 Task: Use a VST tremolo effect on a clean guitar track for rhythmic pulsation.
Action: Mouse moved to (80, 9)
Screenshot: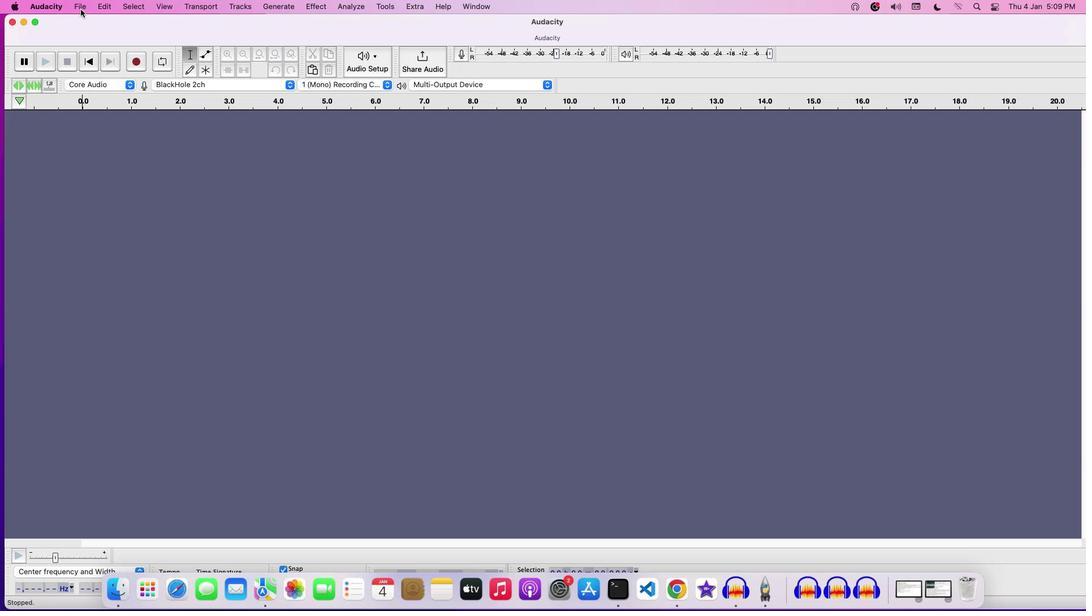 
Action: Mouse pressed left at (80, 9)
Screenshot: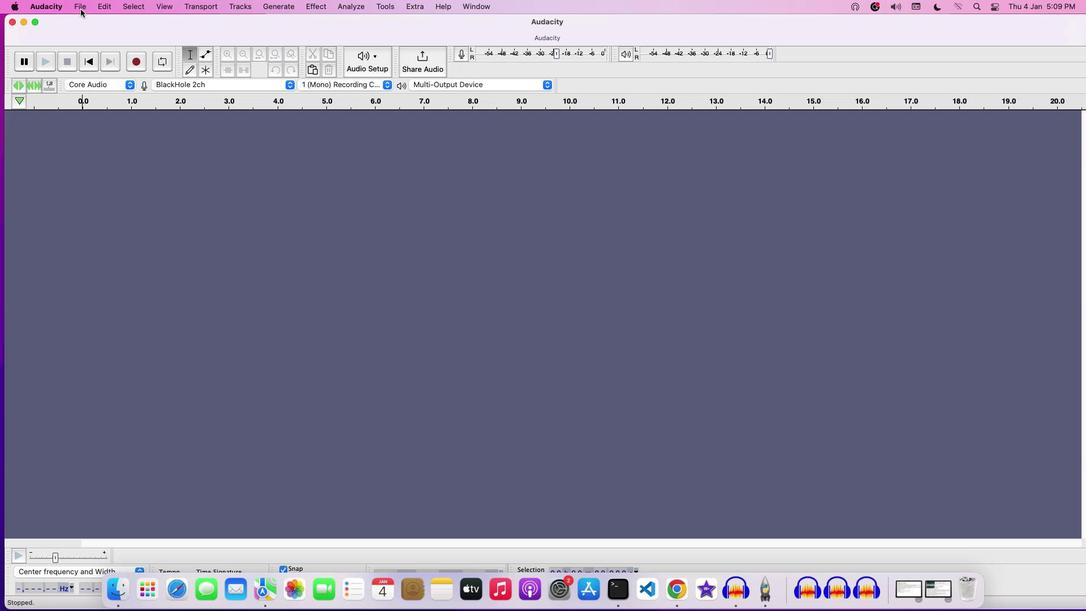
Action: Mouse moved to (97, 37)
Screenshot: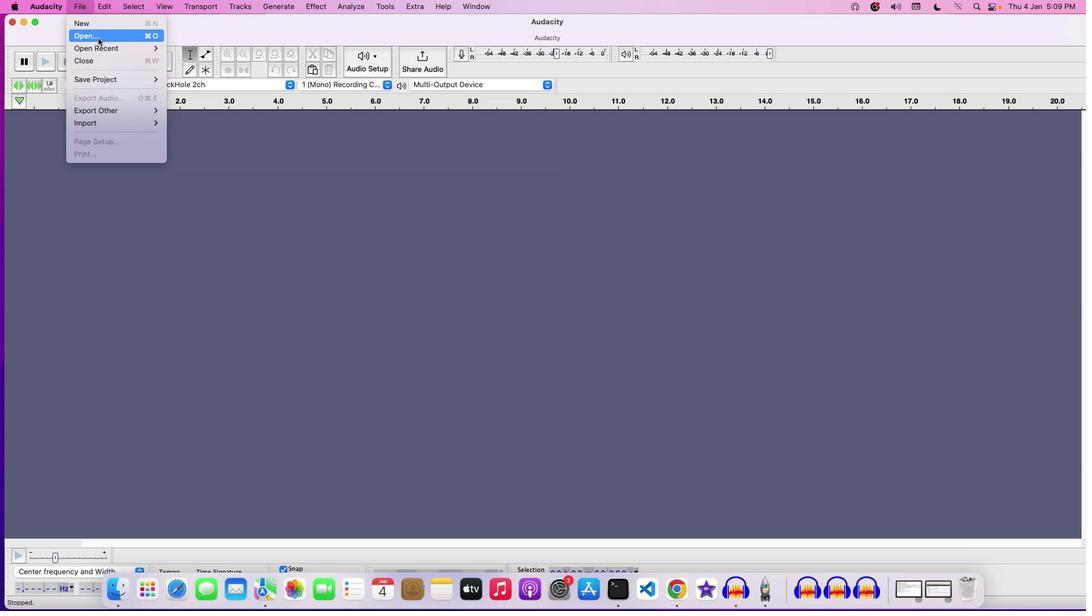 
Action: Mouse pressed left at (97, 37)
Screenshot: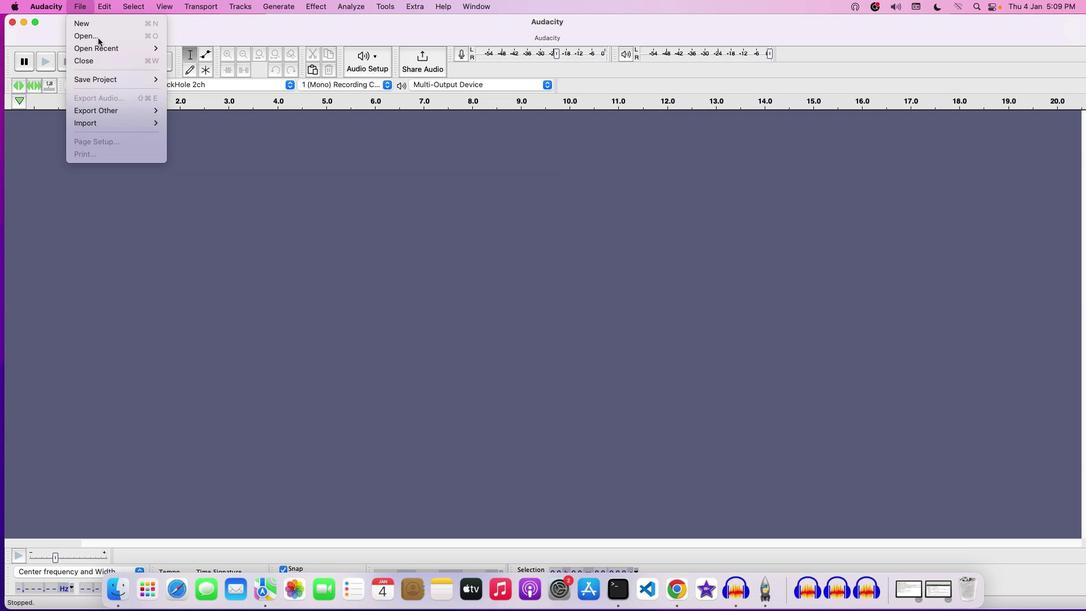 
Action: Mouse moved to (345, 148)
Screenshot: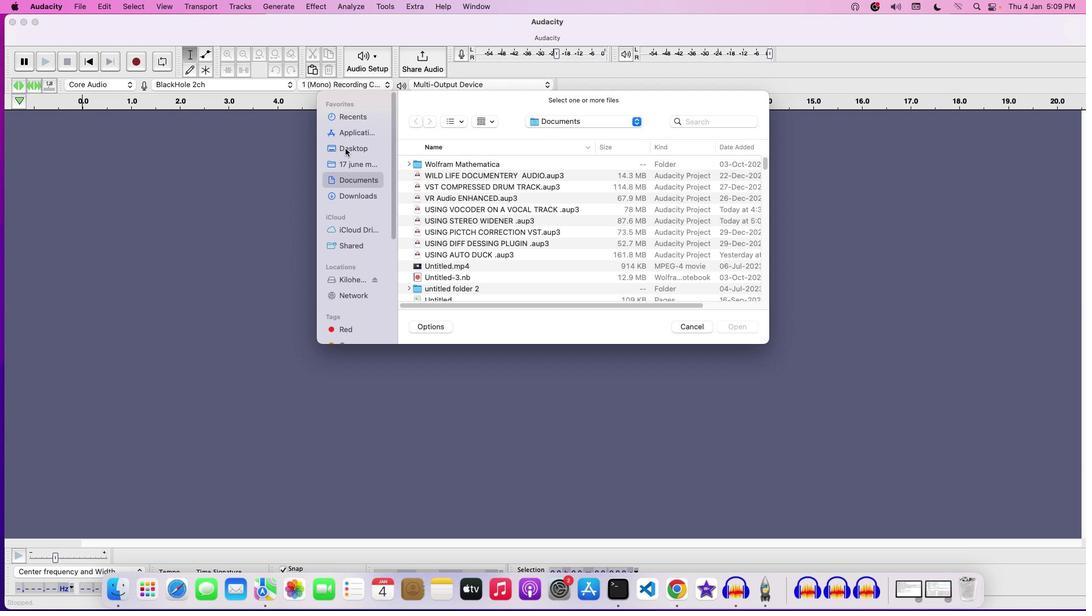 
Action: Mouse pressed left at (345, 148)
Screenshot: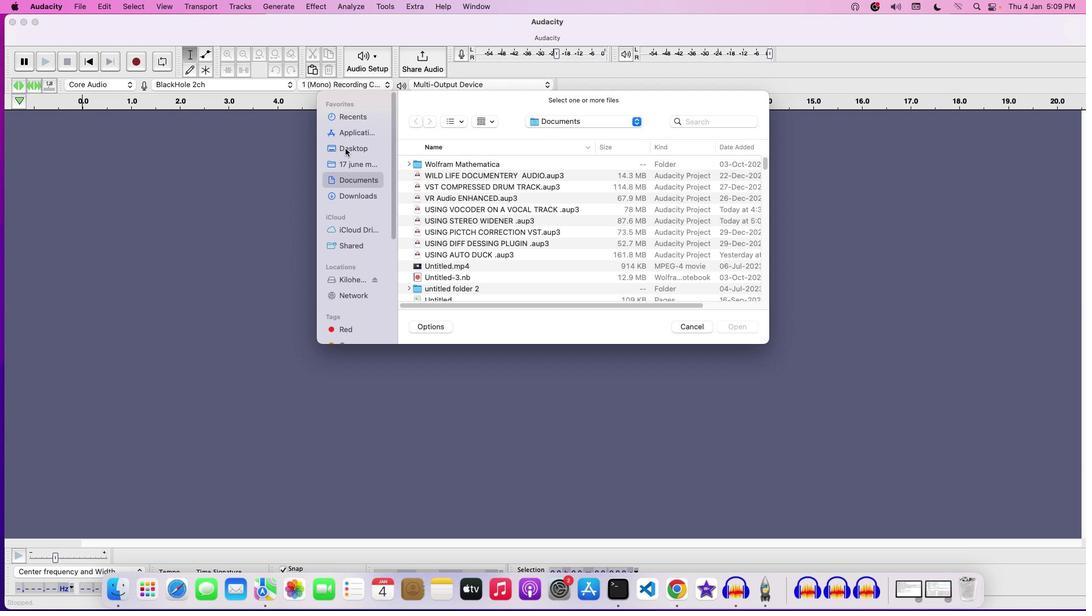 
Action: Mouse moved to (441, 211)
Screenshot: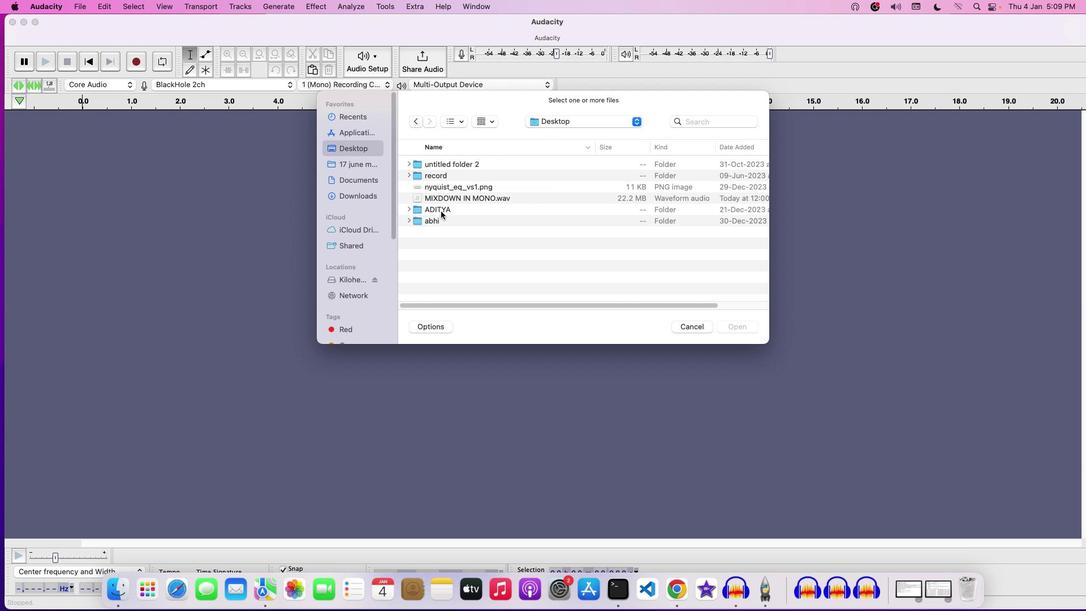 
Action: Mouse pressed left at (441, 211)
Screenshot: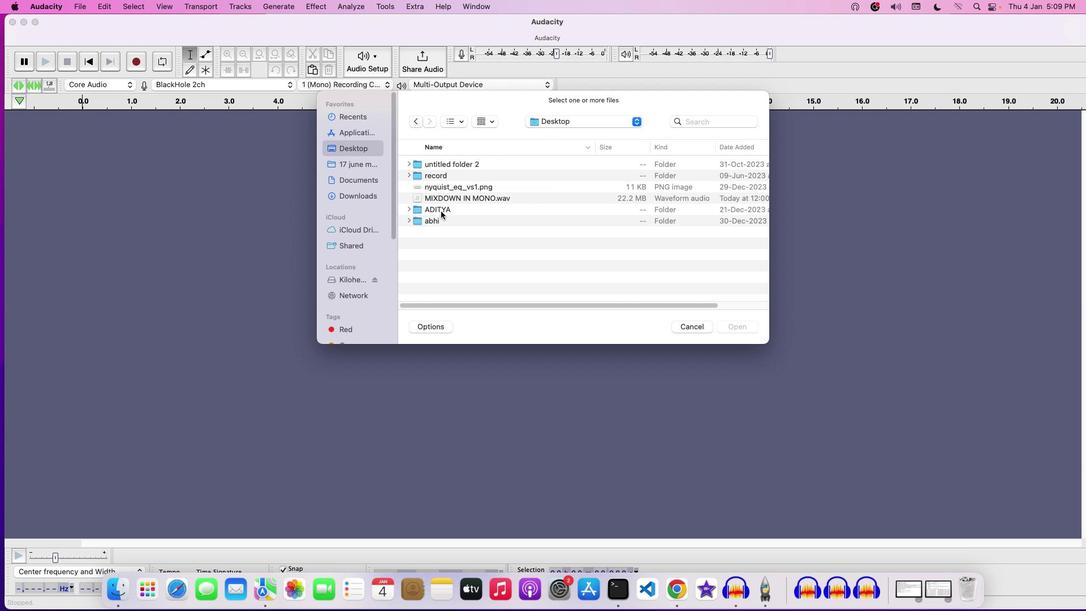 
Action: Mouse pressed left at (441, 211)
Screenshot: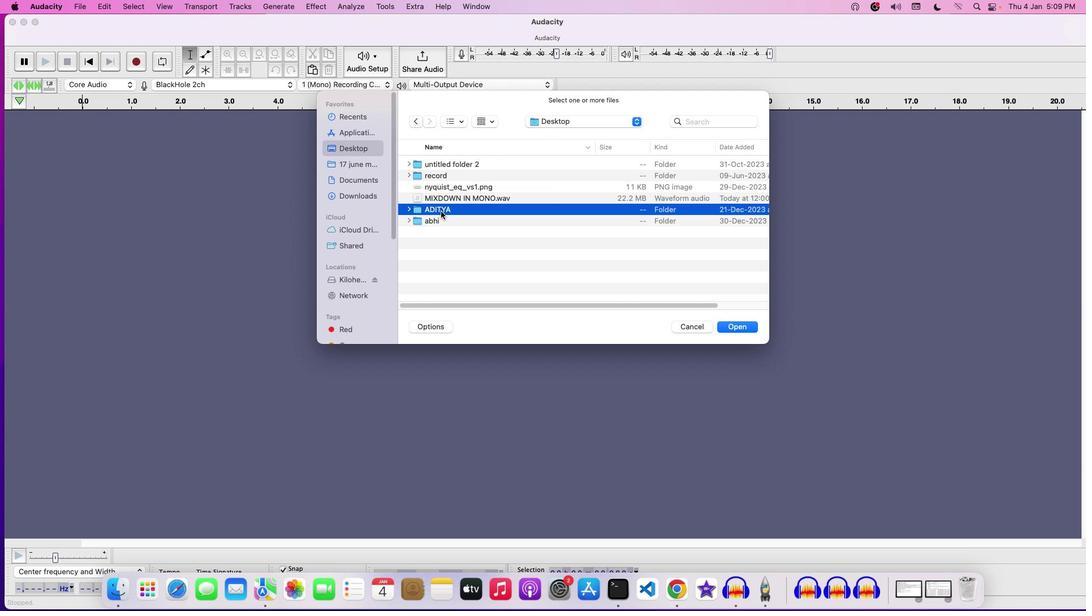 
Action: Mouse moved to (483, 224)
Screenshot: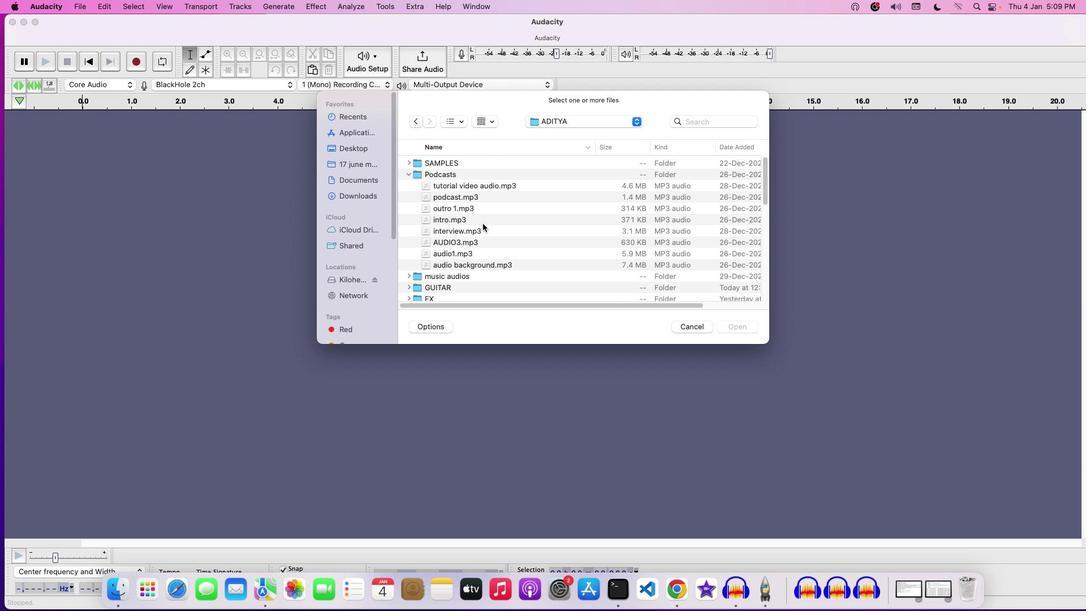 
Action: Mouse scrolled (483, 224) with delta (0, 0)
Screenshot: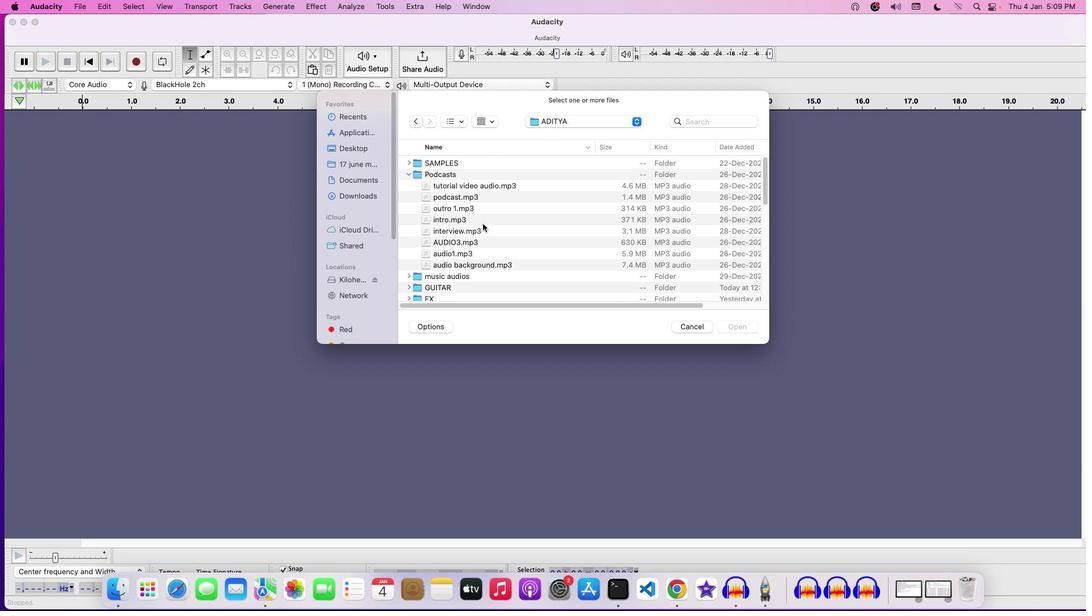 
Action: Mouse scrolled (483, 224) with delta (0, 0)
Screenshot: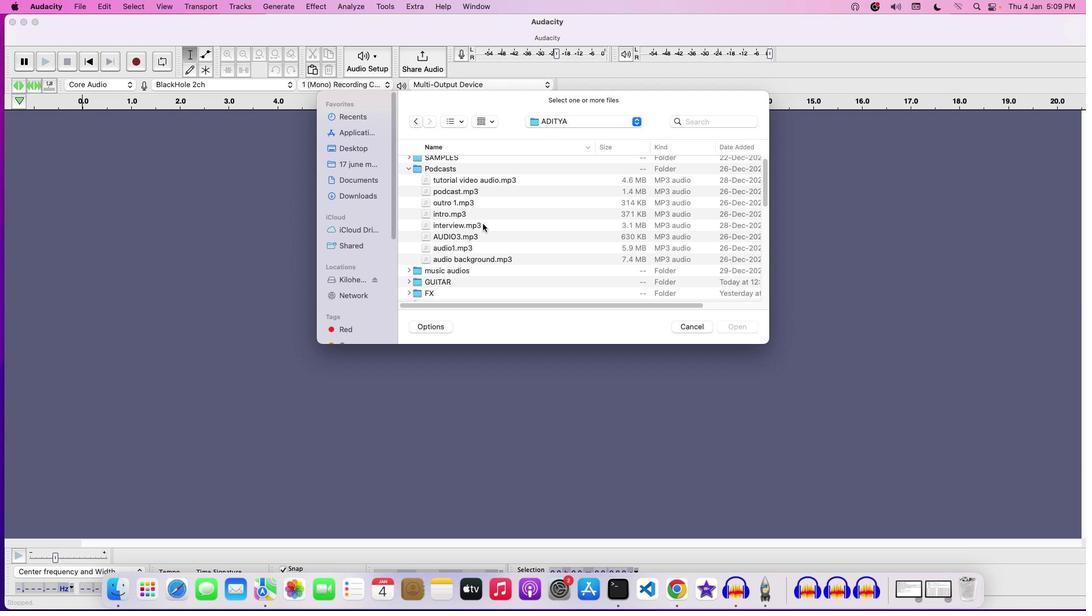 
Action: Mouse scrolled (483, 224) with delta (0, 0)
Screenshot: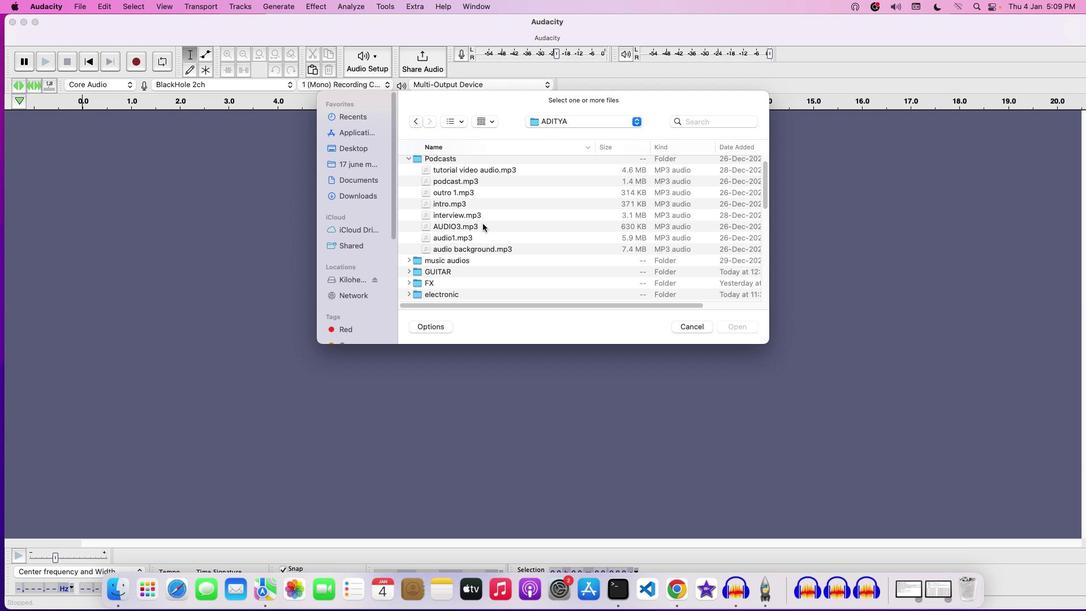 
Action: Mouse scrolled (483, 224) with delta (0, 0)
Screenshot: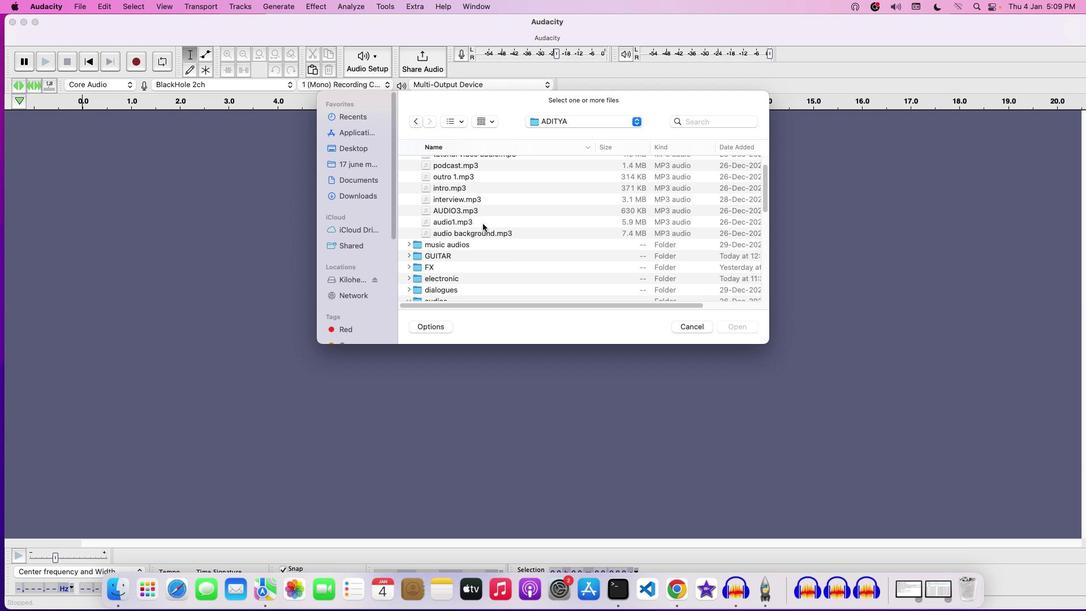 
Action: Mouse scrolled (483, 224) with delta (0, 0)
Screenshot: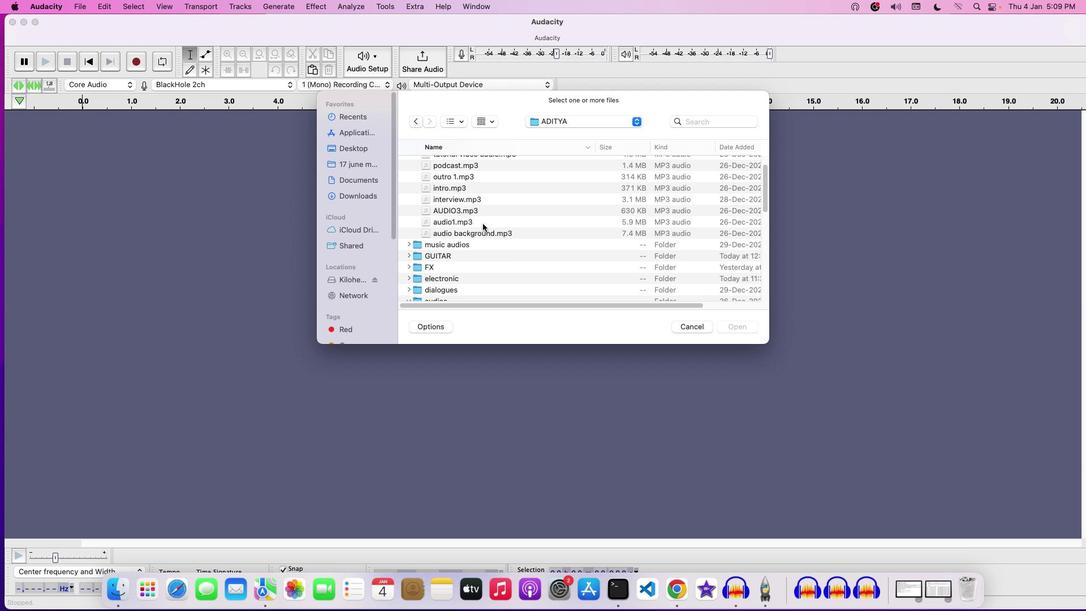 
Action: Mouse moved to (452, 257)
Screenshot: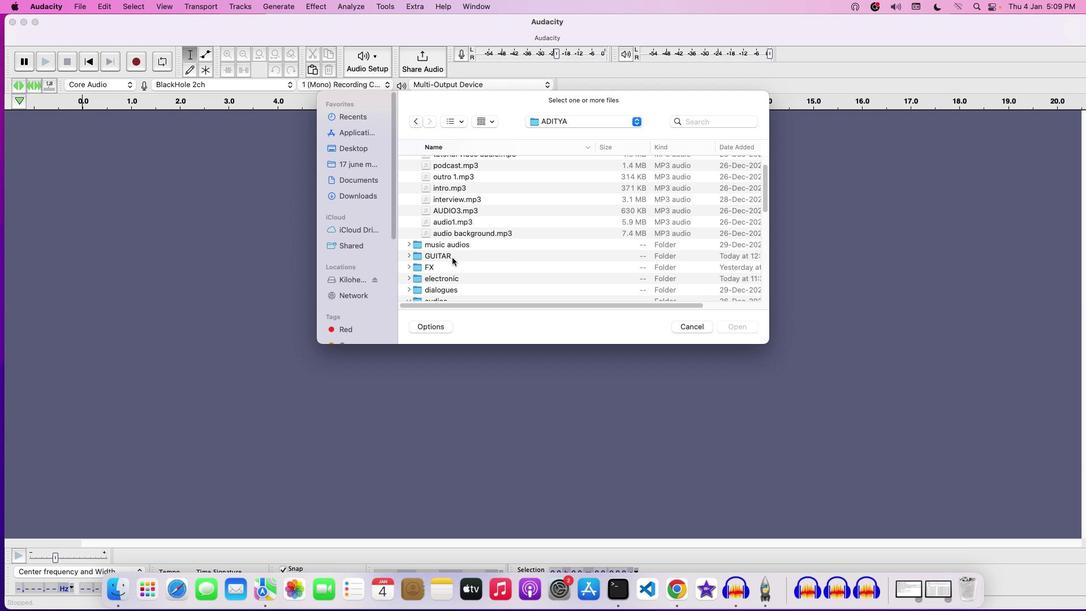 
Action: Mouse pressed left at (452, 257)
Screenshot: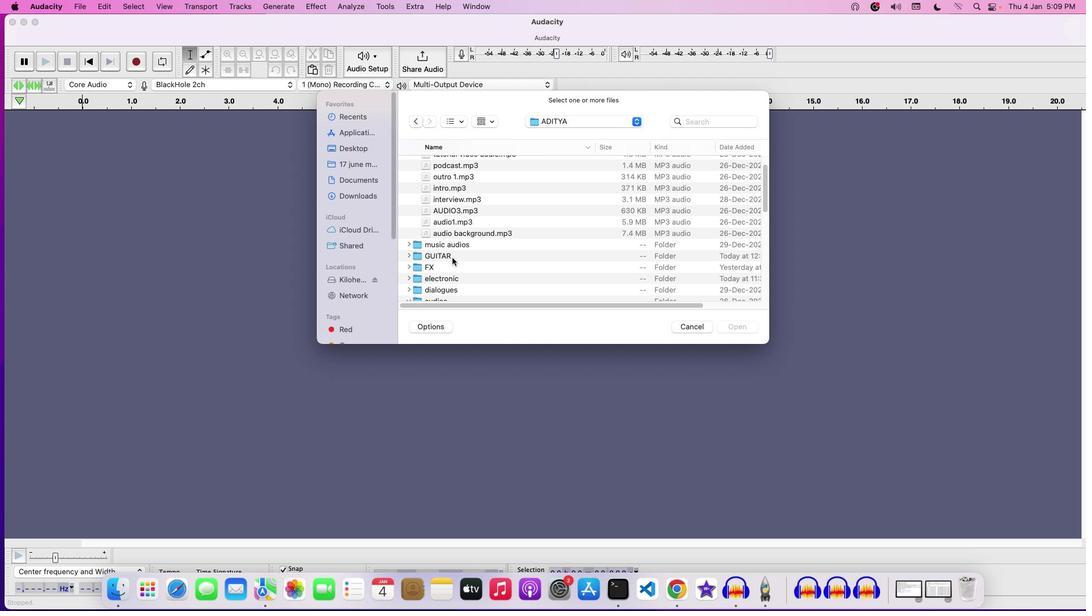 
Action: Mouse pressed left at (452, 257)
Screenshot: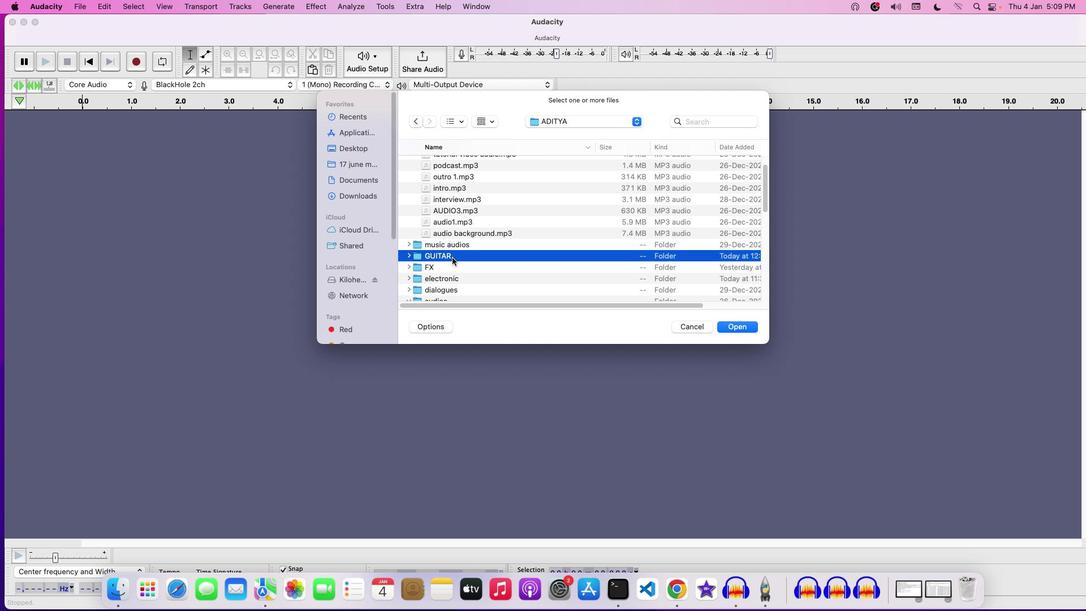 
Action: Mouse moved to (444, 187)
Screenshot: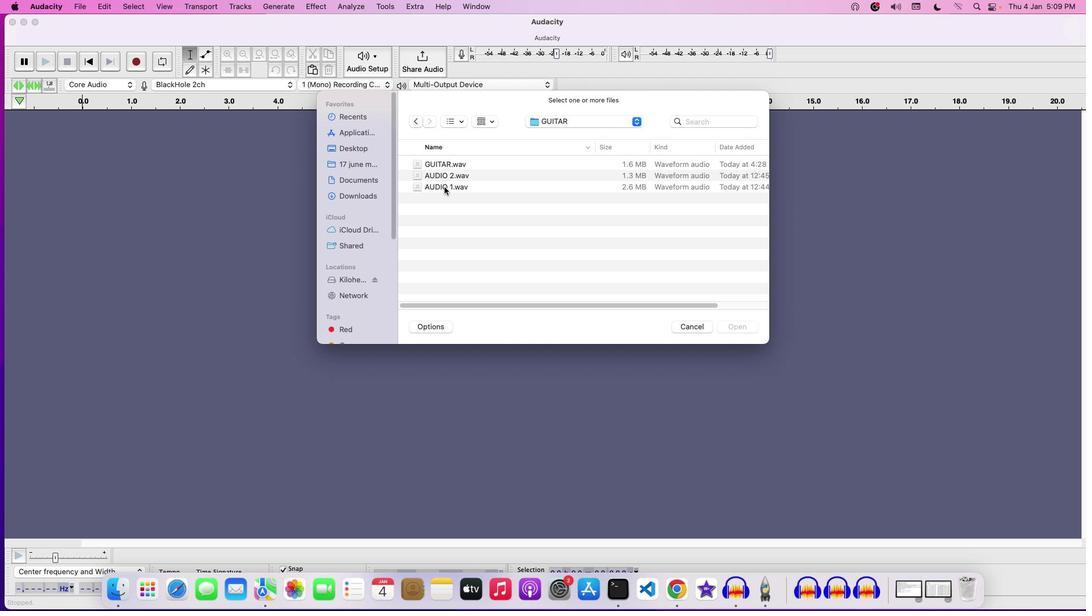 
Action: Mouse pressed left at (444, 187)
Screenshot: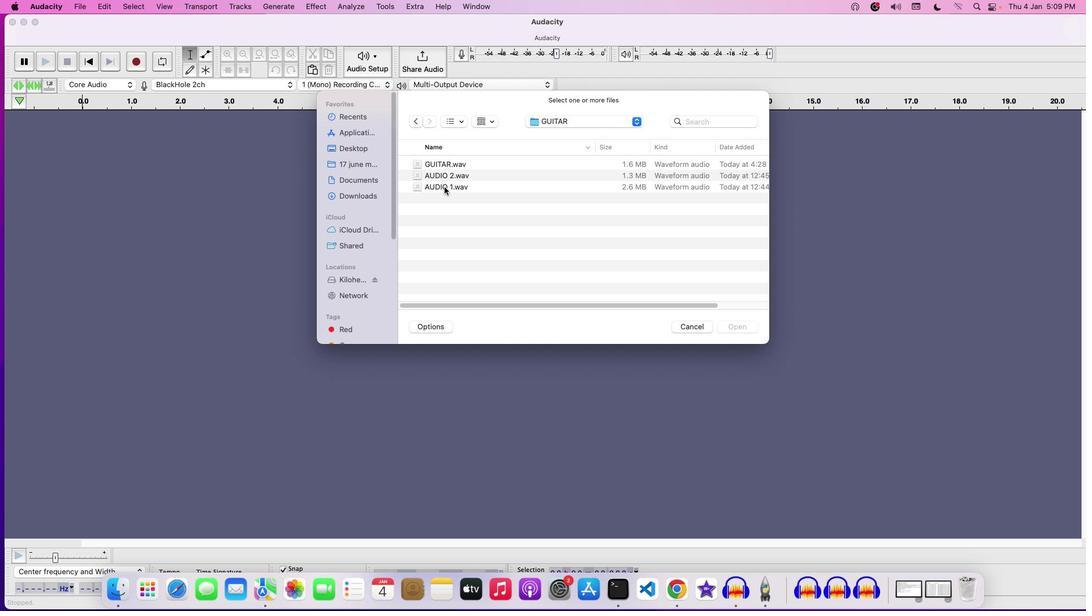 
Action: Mouse moved to (458, 187)
Screenshot: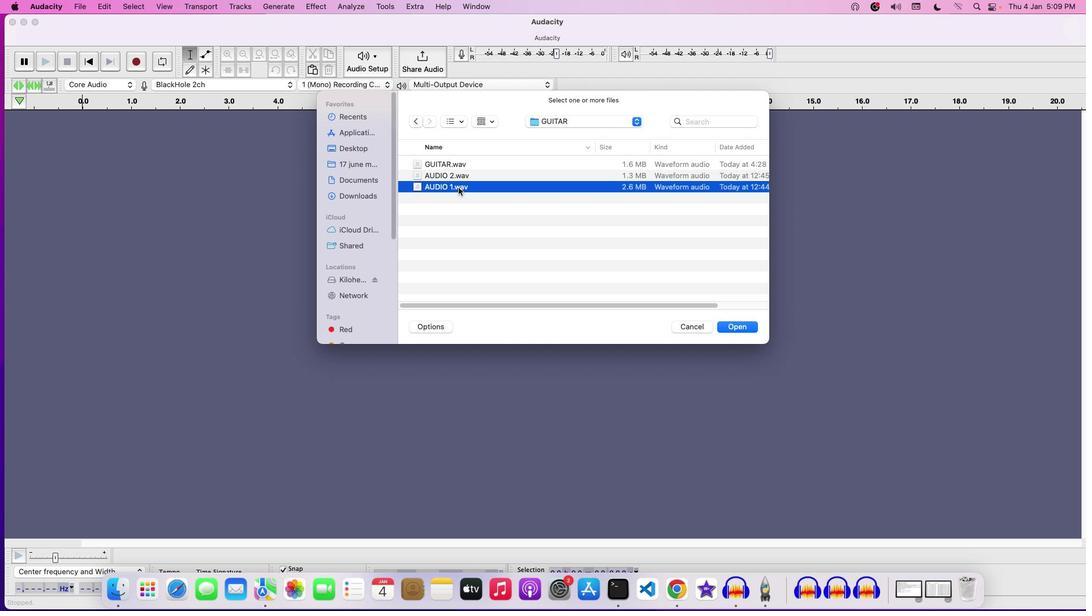 
Action: Mouse pressed left at (458, 187)
Screenshot: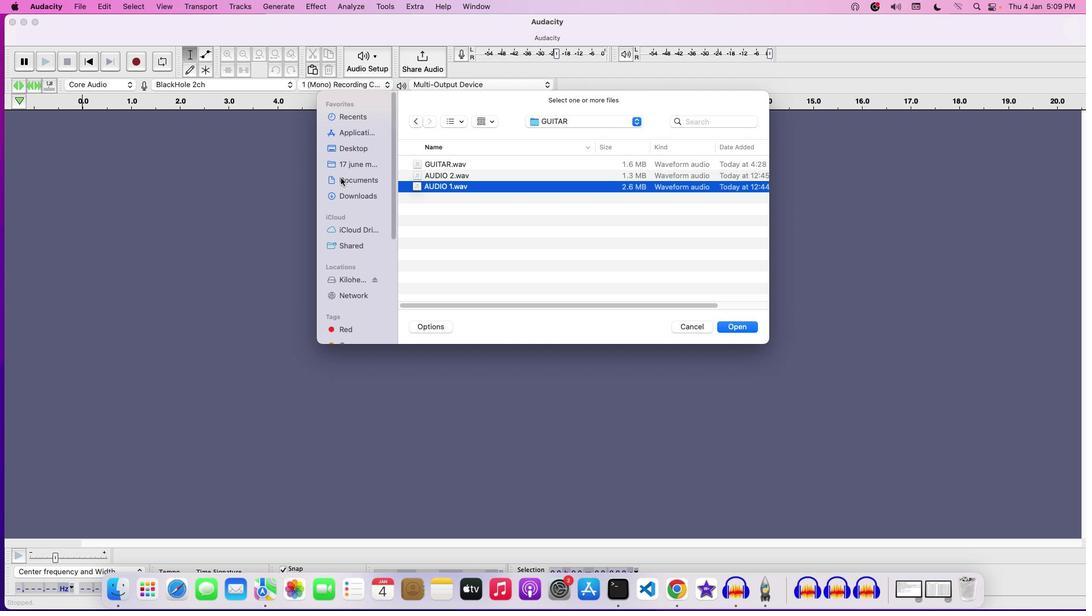 
Action: Mouse moved to (699, 325)
Screenshot: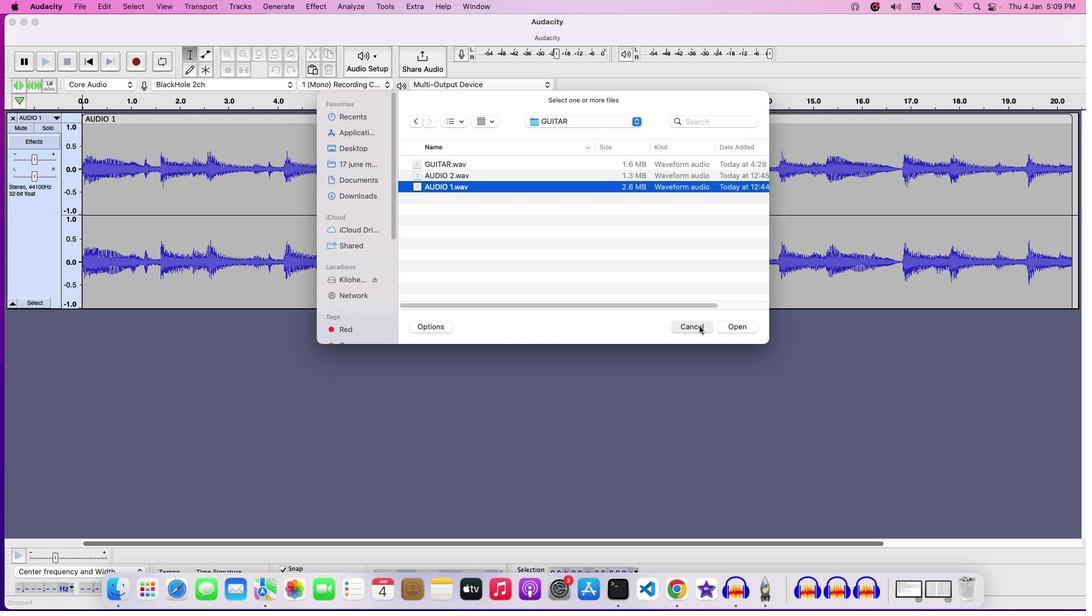 
Action: Mouse pressed left at (699, 325)
Screenshot: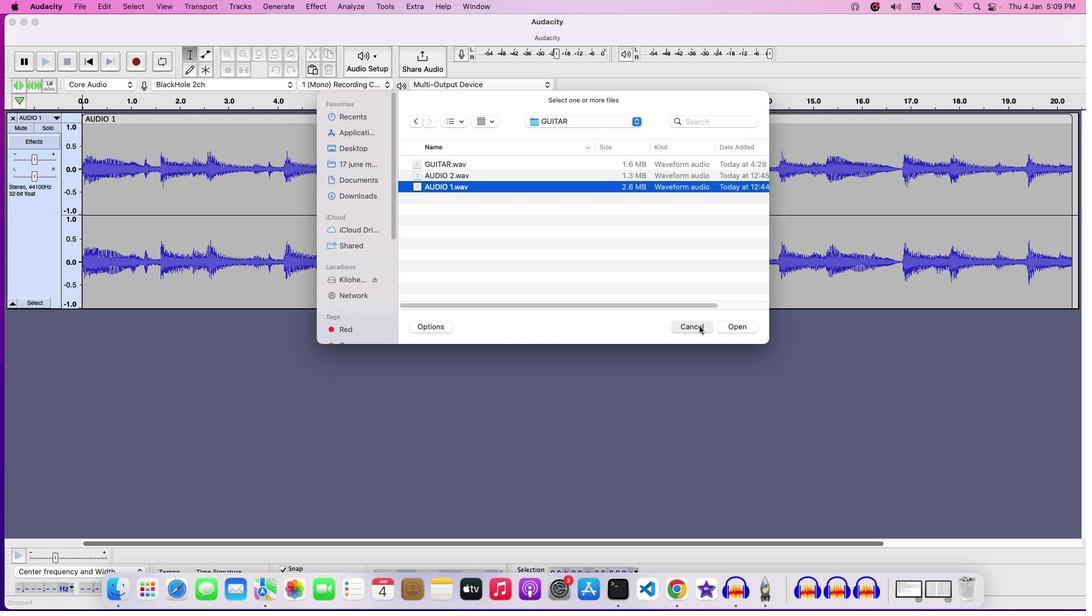 
Action: Mouse moved to (559, 250)
Screenshot: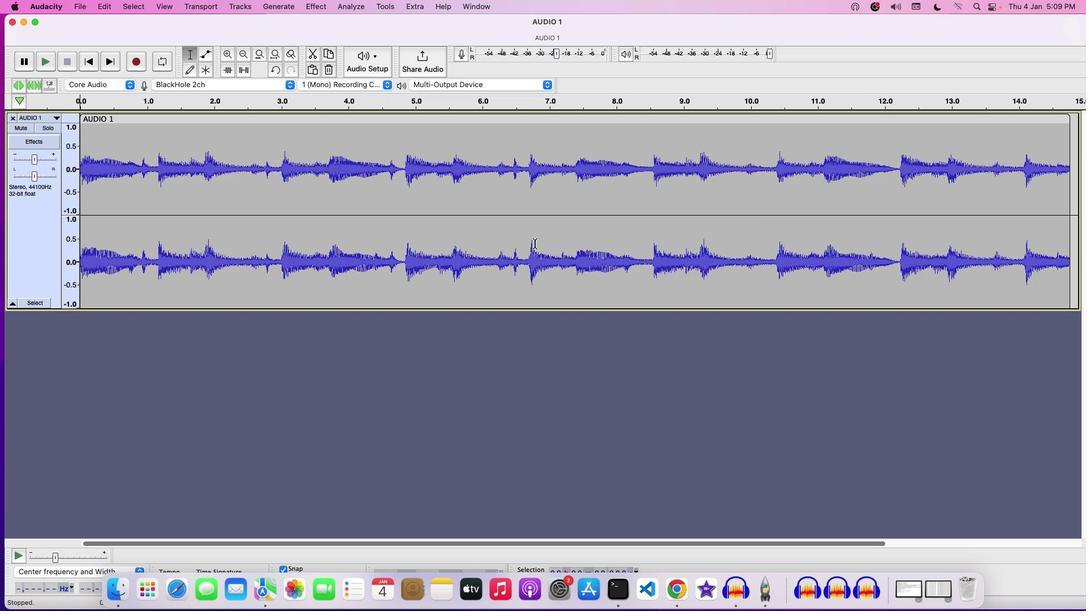 
Action: Key pressed Key.space
Screenshot: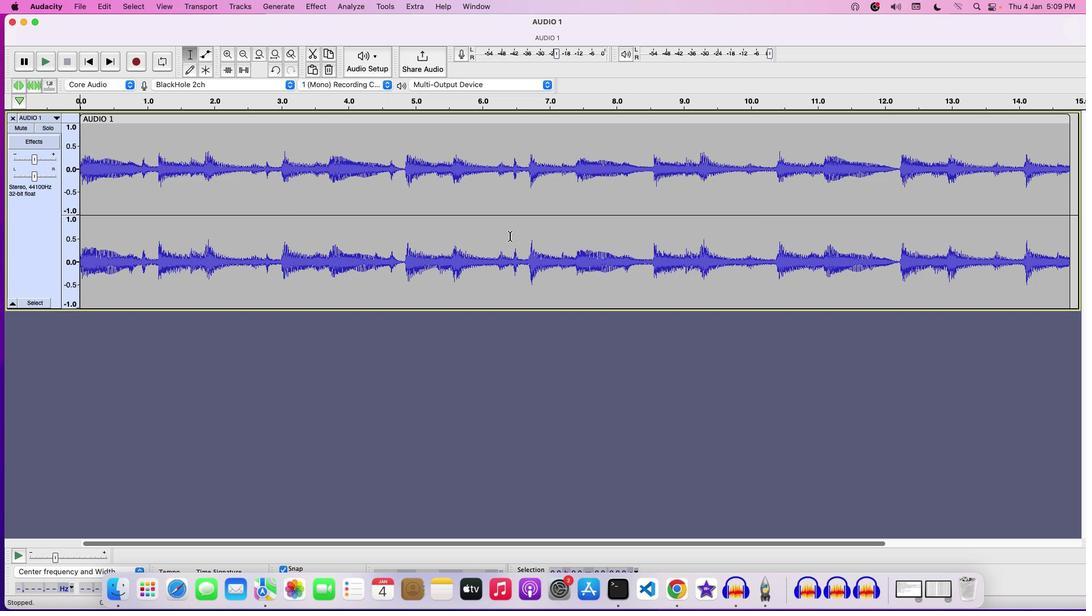 
Action: Mouse moved to (39, 161)
Screenshot: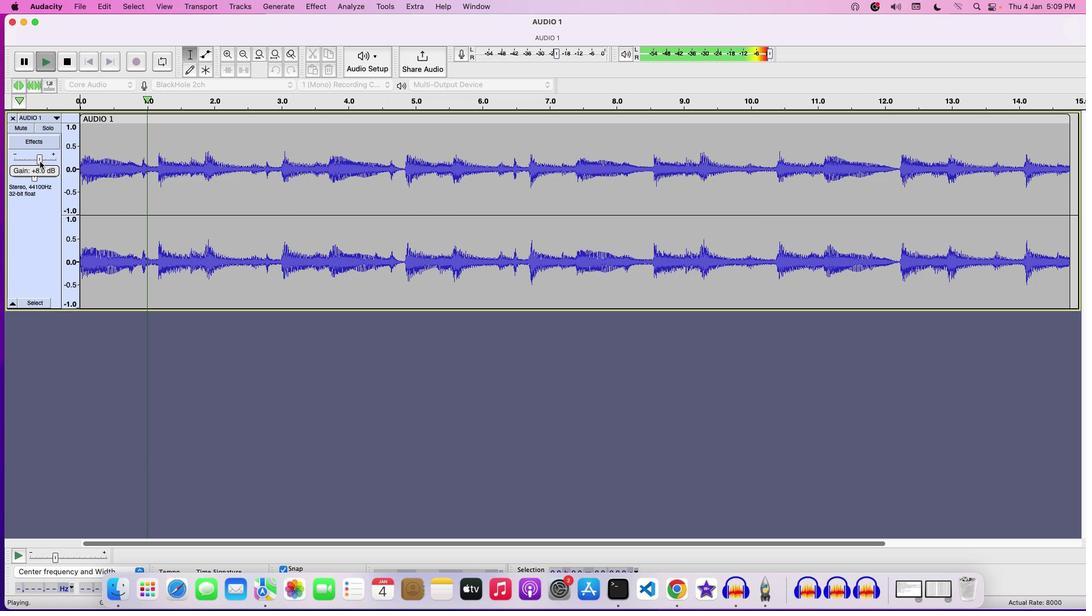
Action: Mouse pressed left at (39, 161)
Screenshot: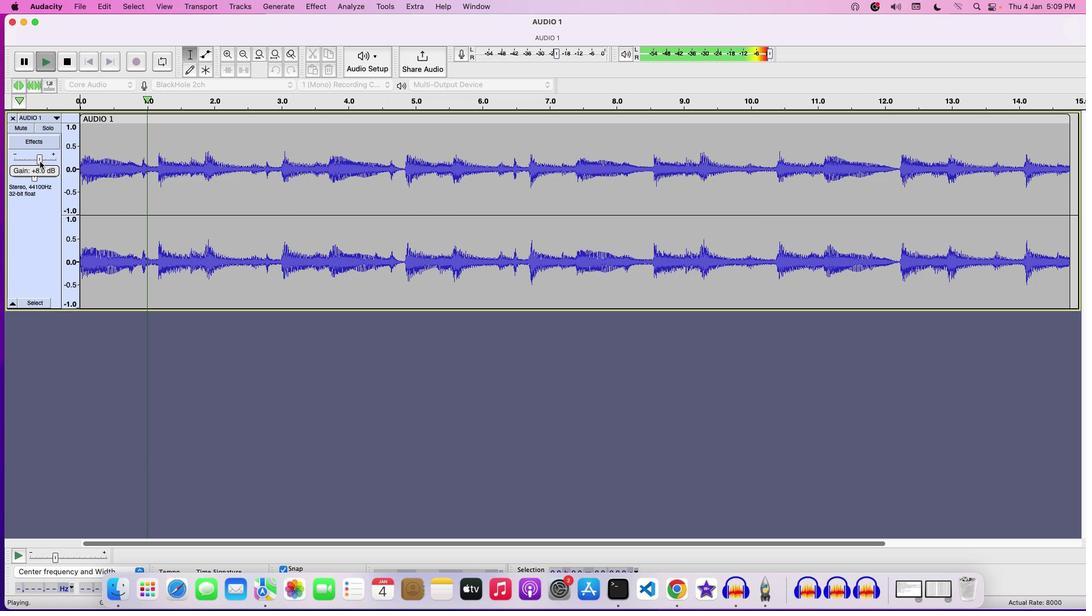 
Action: Mouse moved to (48, 160)
Screenshot: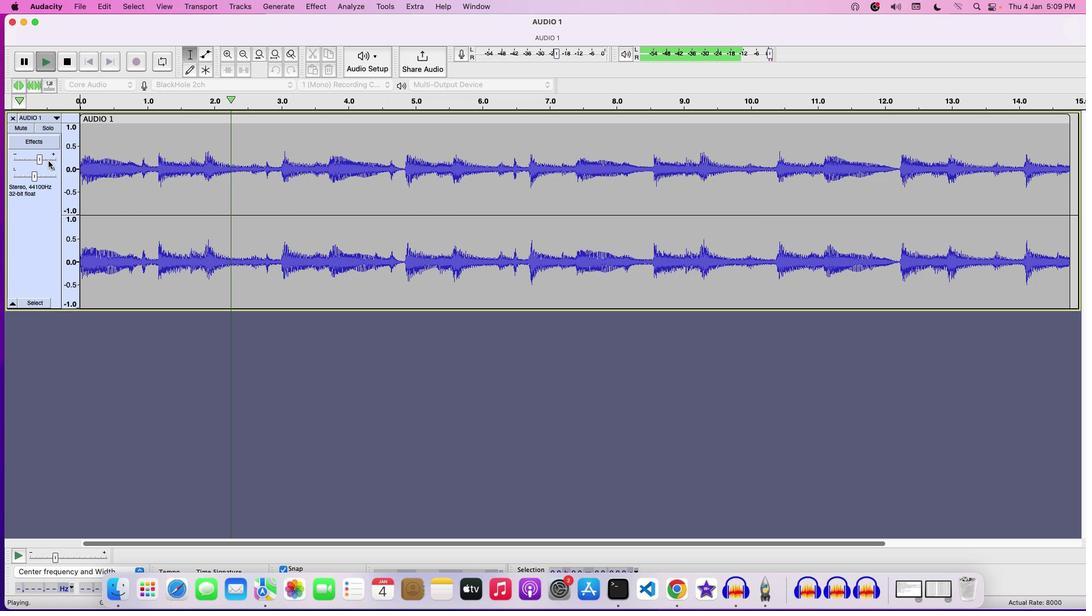 
Action: Mouse pressed left at (48, 160)
Screenshot: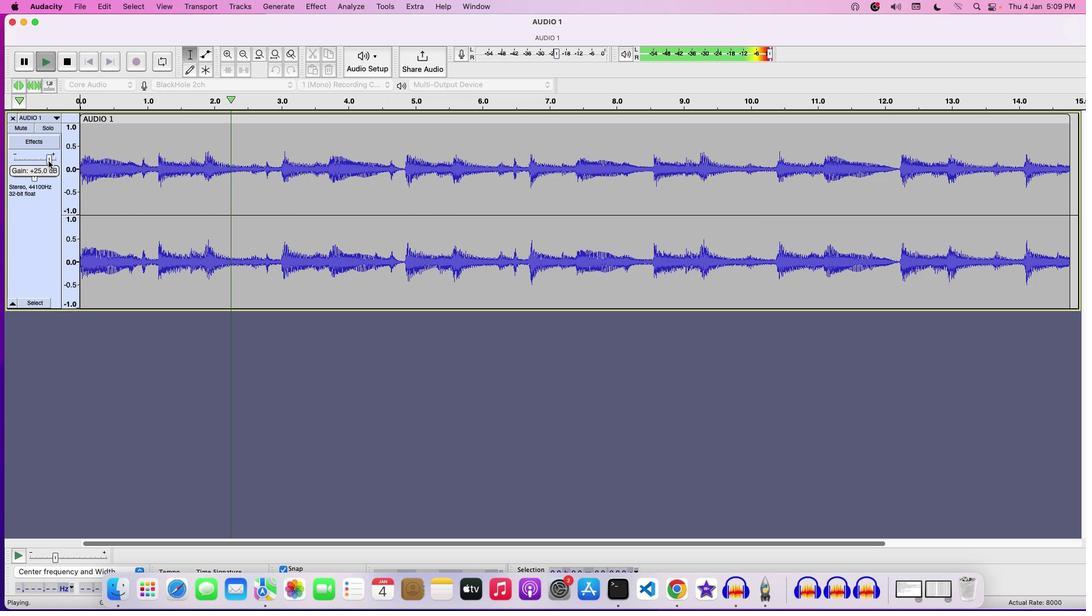 
Action: Mouse moved to (48, 160)
Screenshot: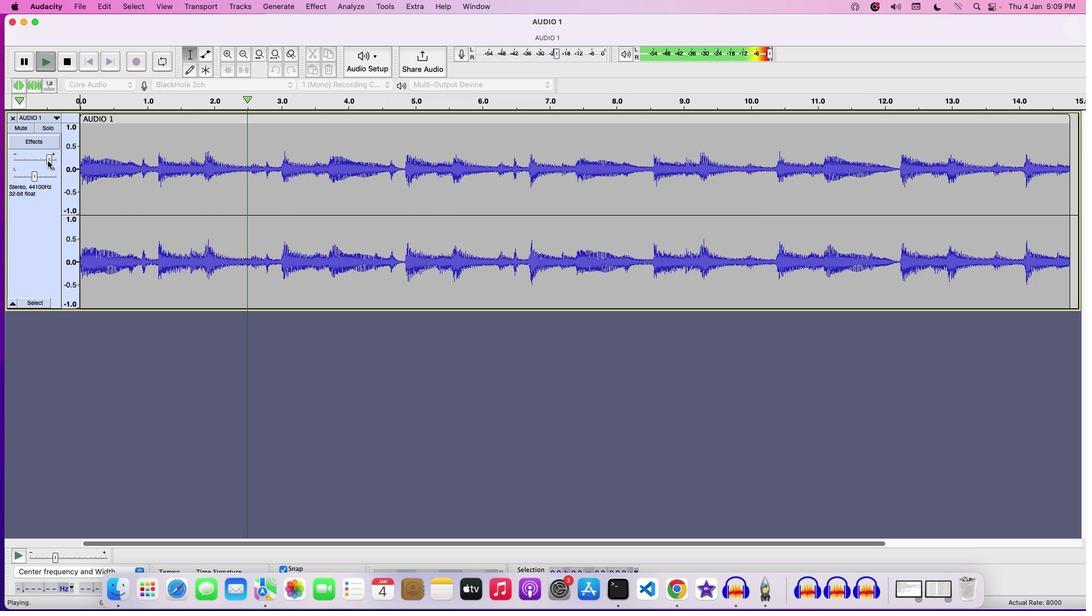 
Action: Mouse pressed left at (48, 160)
Screenshot: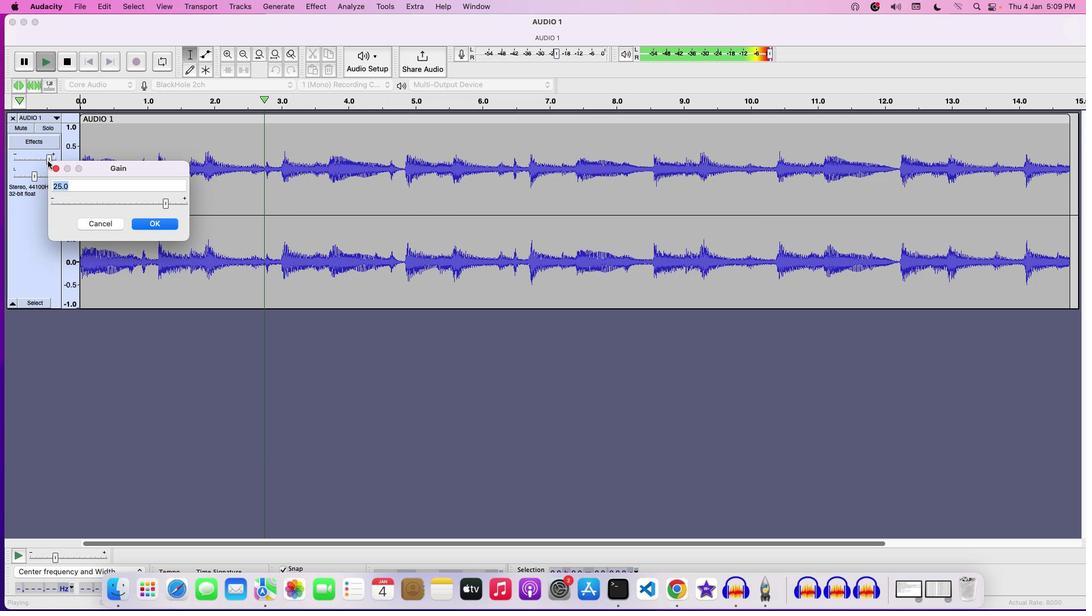 
Action: Mouse moved to (108, 220)
Screenshot: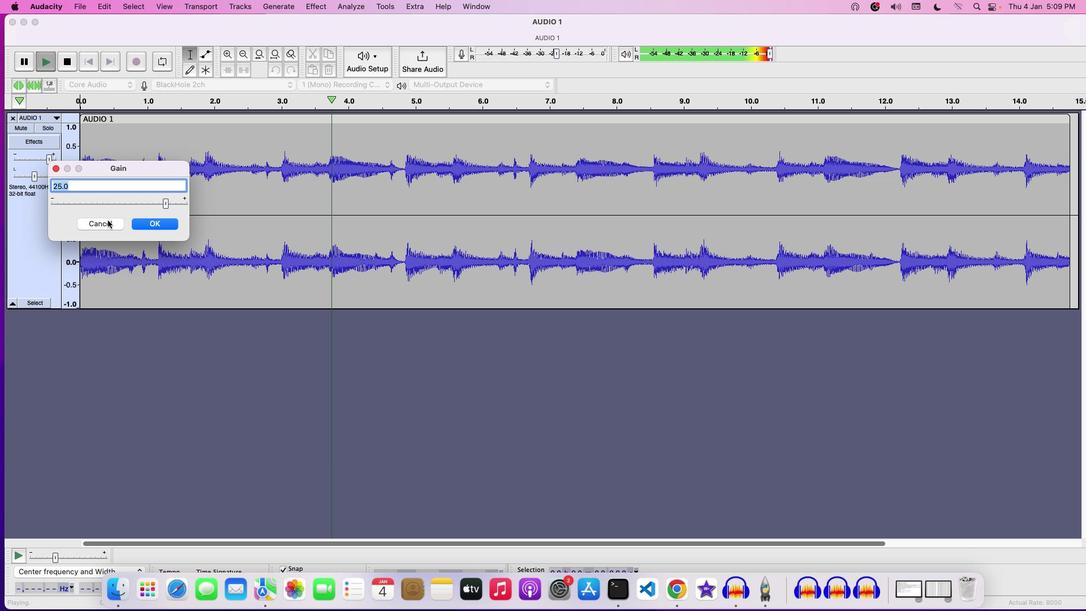 
Action: Mouse pressed left at (108, 220)
Screenshot: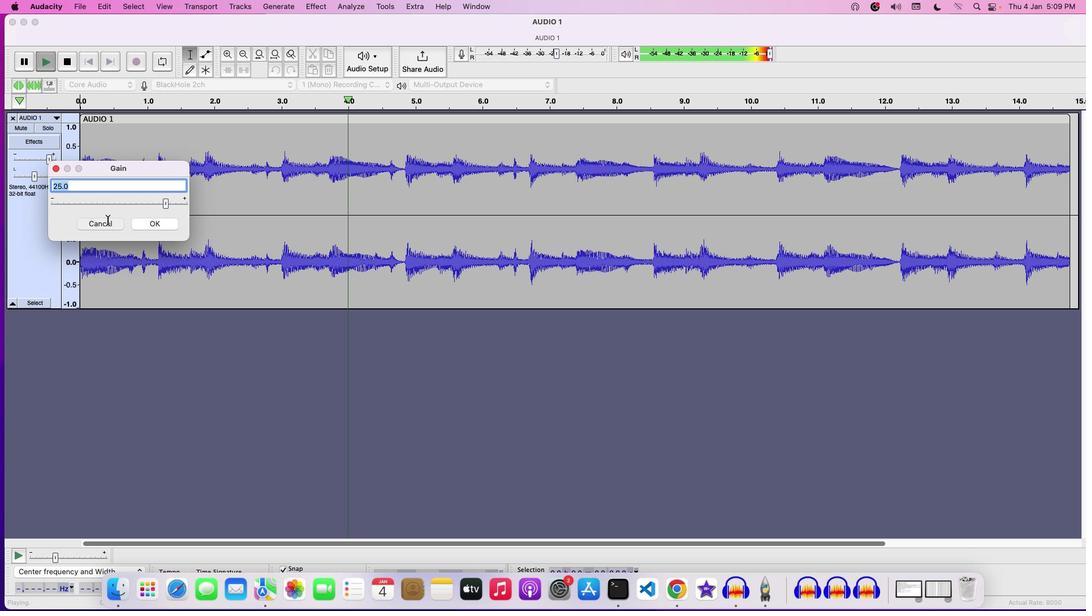 
Action: Mouse moved to (48, 160)
Screenshot: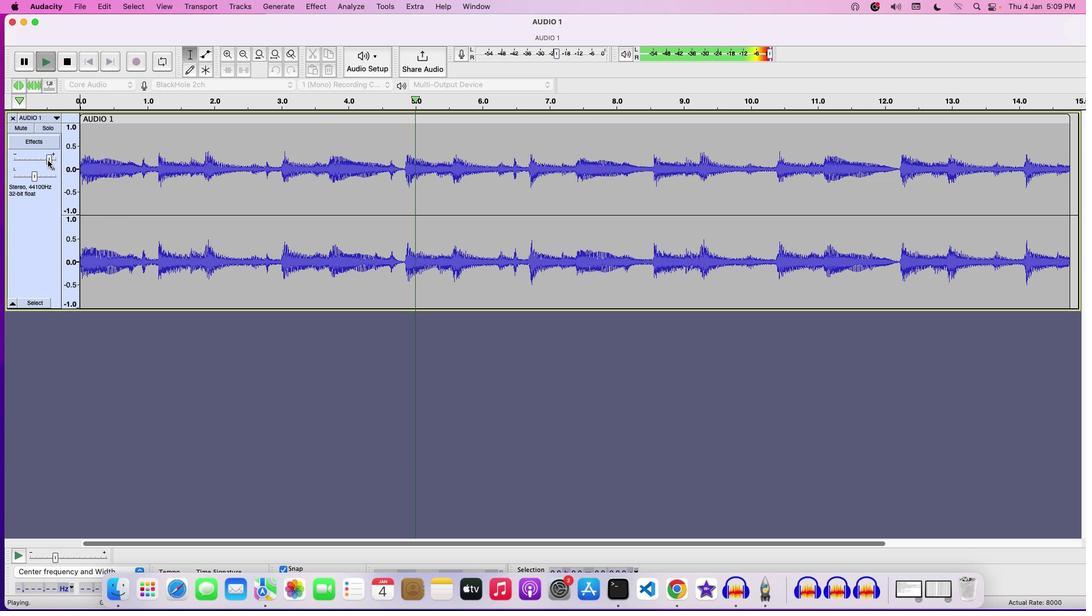 
Action: Mouse pressed left at (48, 160)
Screenshot: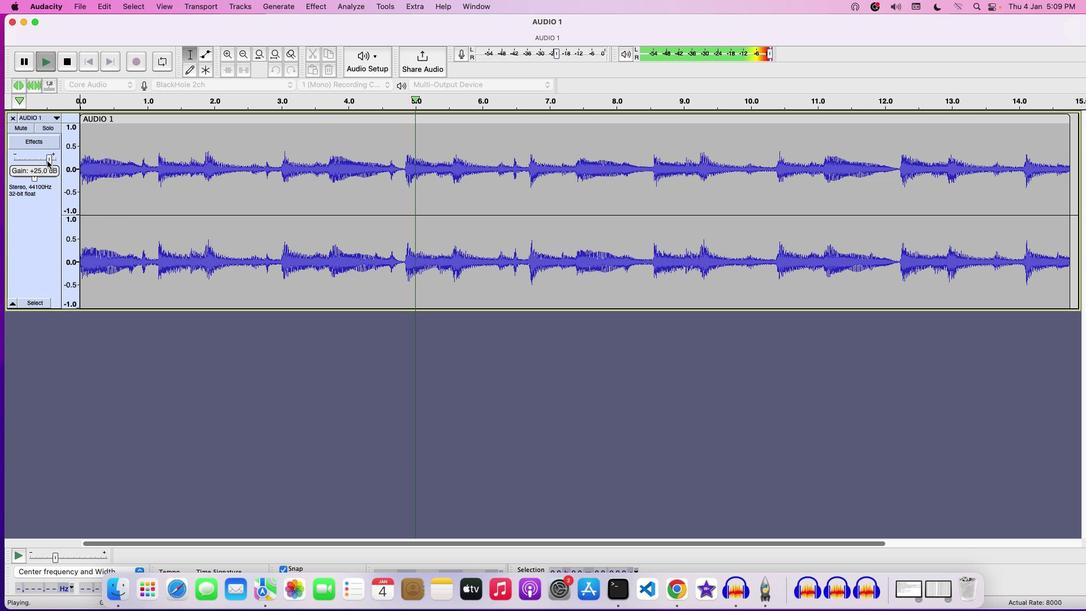 
Action: Mouse moved to (508, 186)
Screenshot: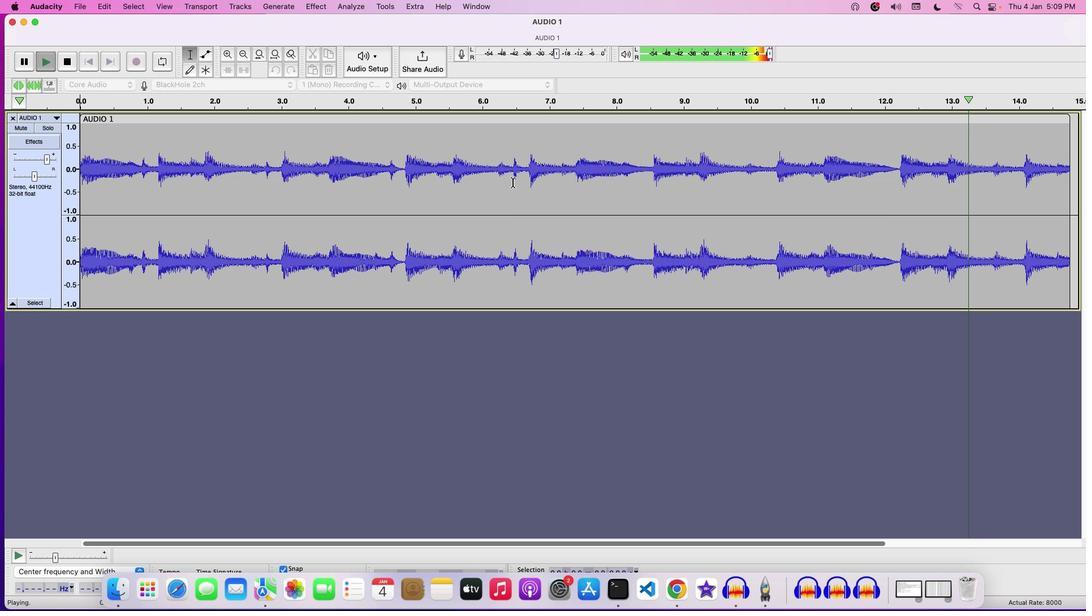 
Action: Key pressed Key.space
Screenshot: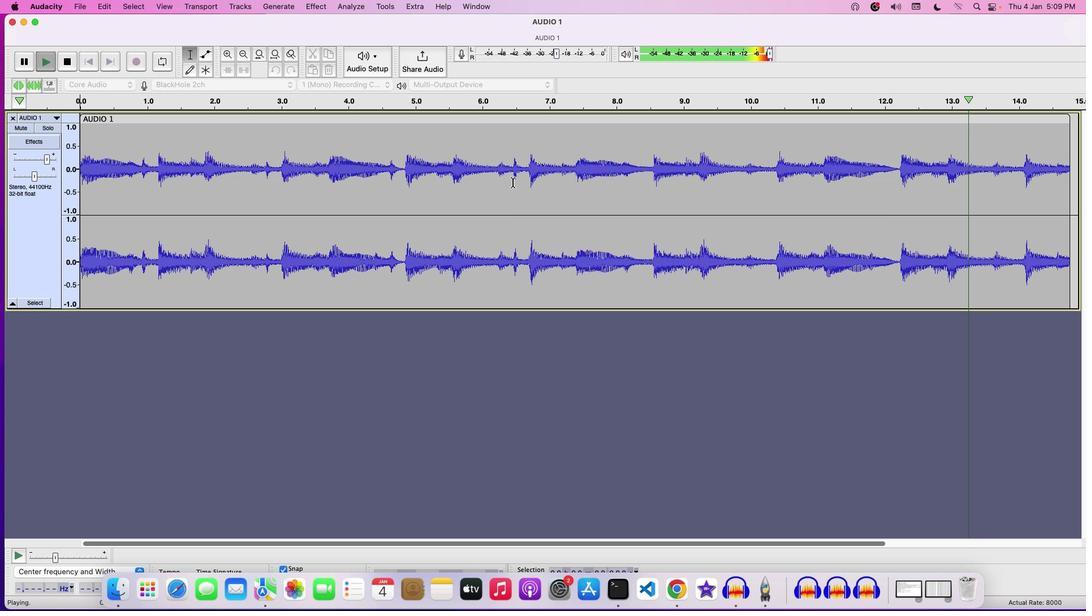 
Action: Mouse moved to (512, 180)
Screenshot: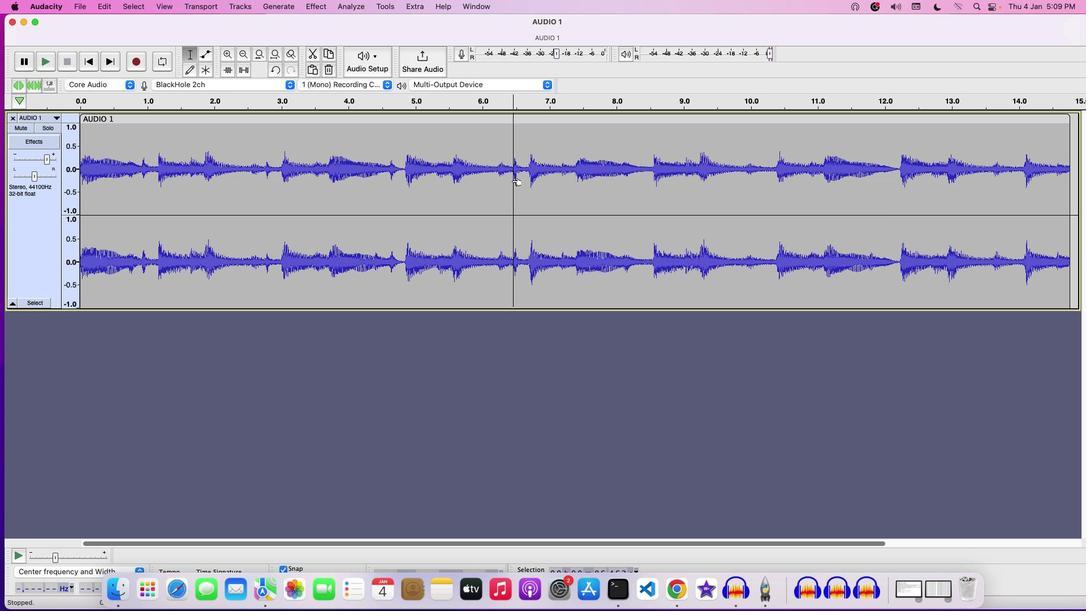 
Action: Mouse pressed left at (512, 180)
Screenshot: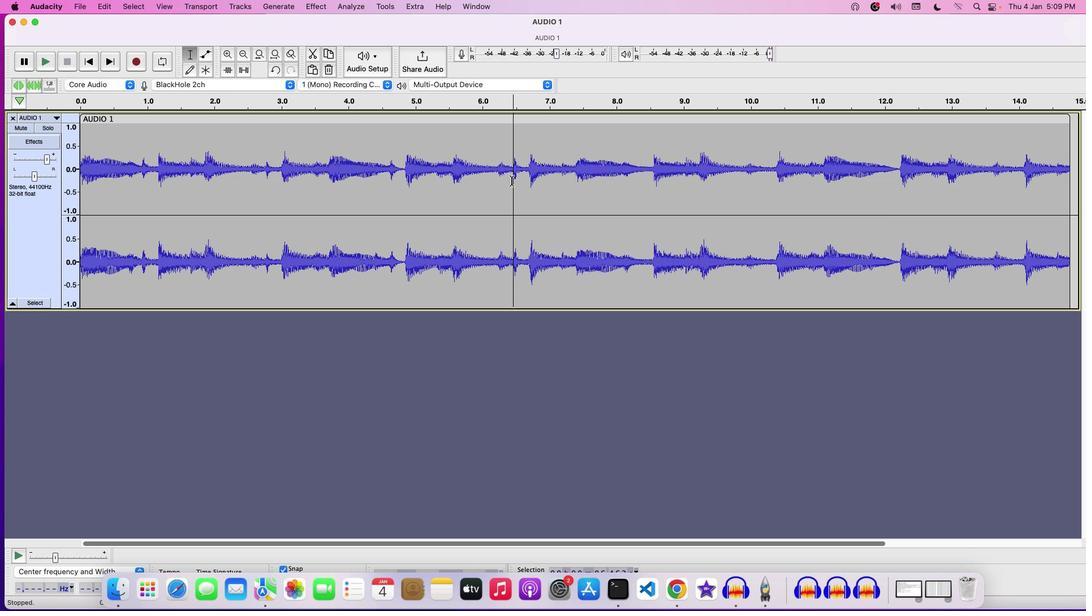 
Action: Mouse pressed left at (512, 180)
Screenshot: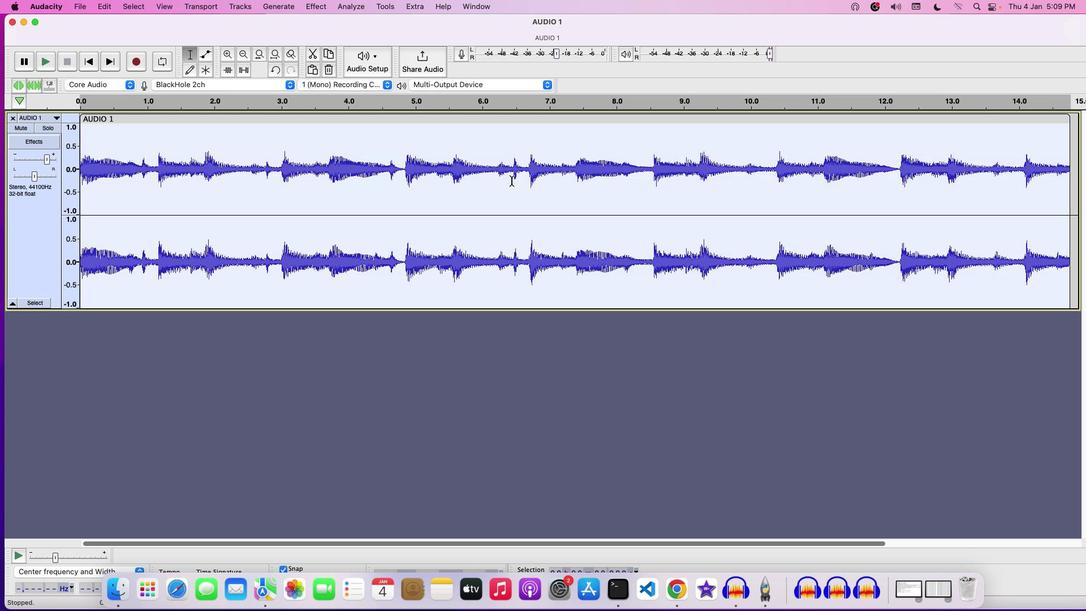 
Action: Mouse moved to (314, 3)
Screenshot: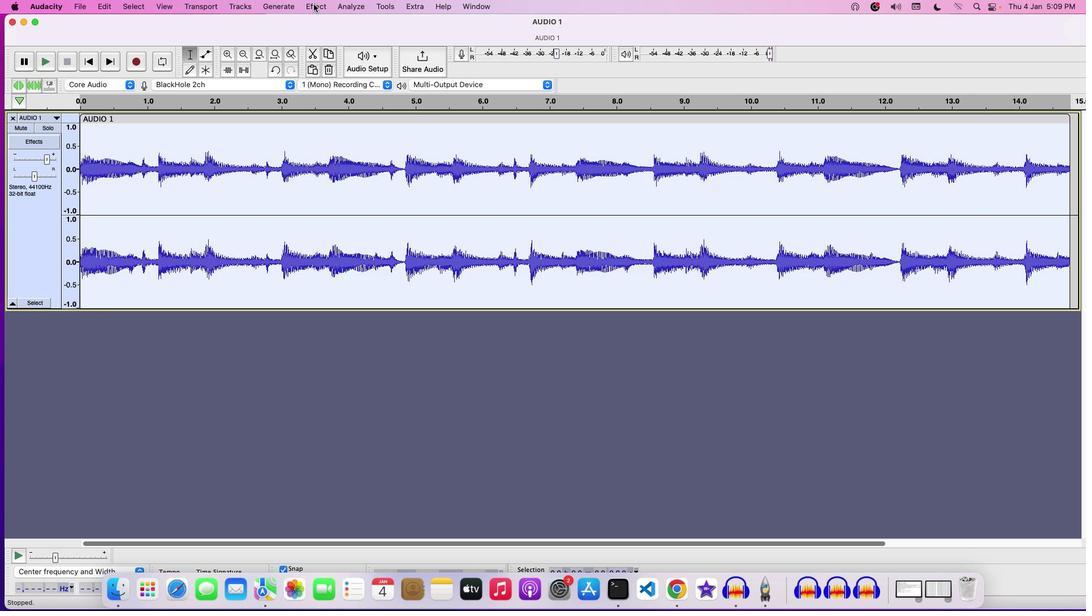 
Action: Mouse pressed left at (314, 3)
Screenshot: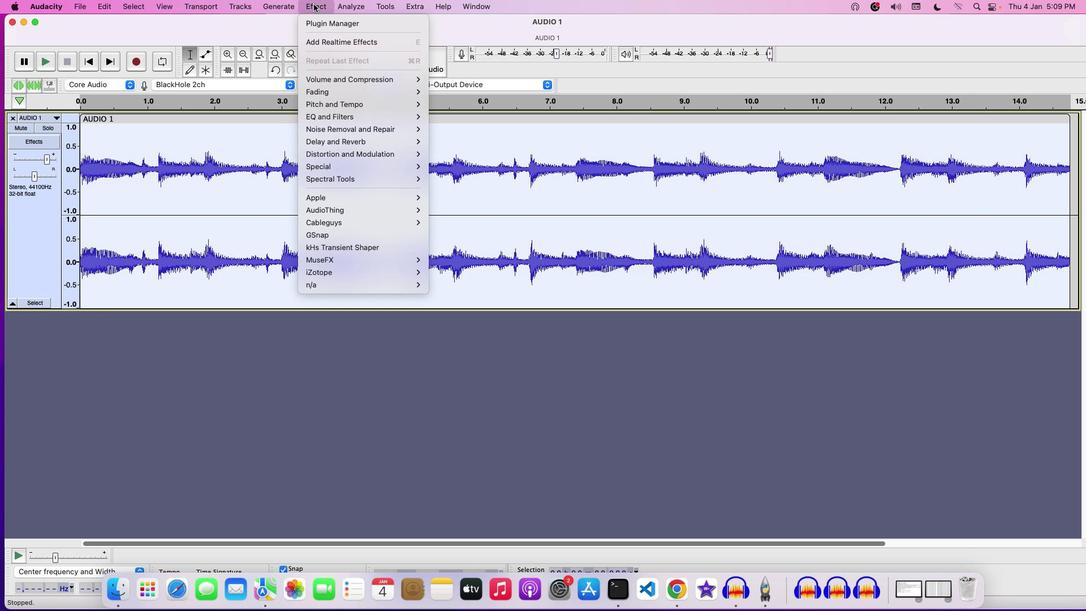
Action: Mouse moved to (469, 183)
Screenshot: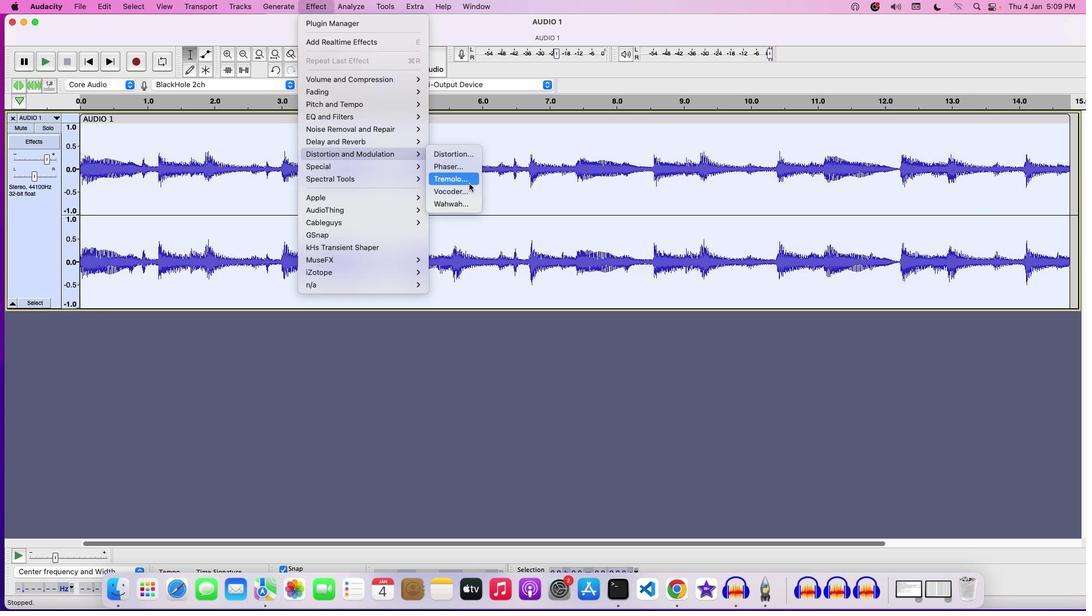 
Action: Mouse pressed left at (469, 183)
Screenshot: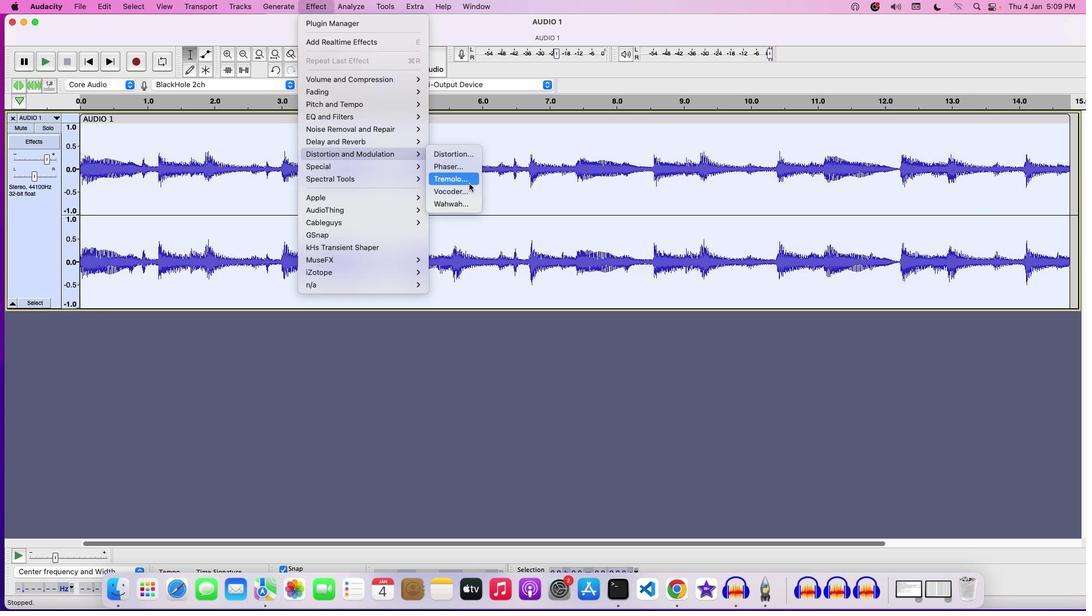 
Action: Mouse moved to (634, 302)
Screenshot: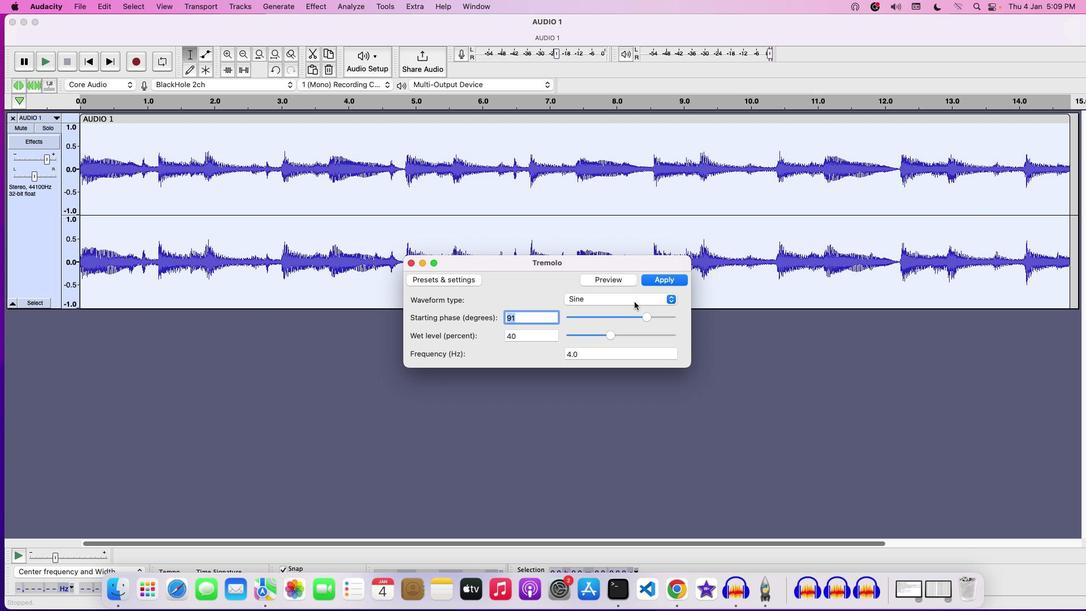 
Action: Mouse pressed left at (634, 302)
Screenshot: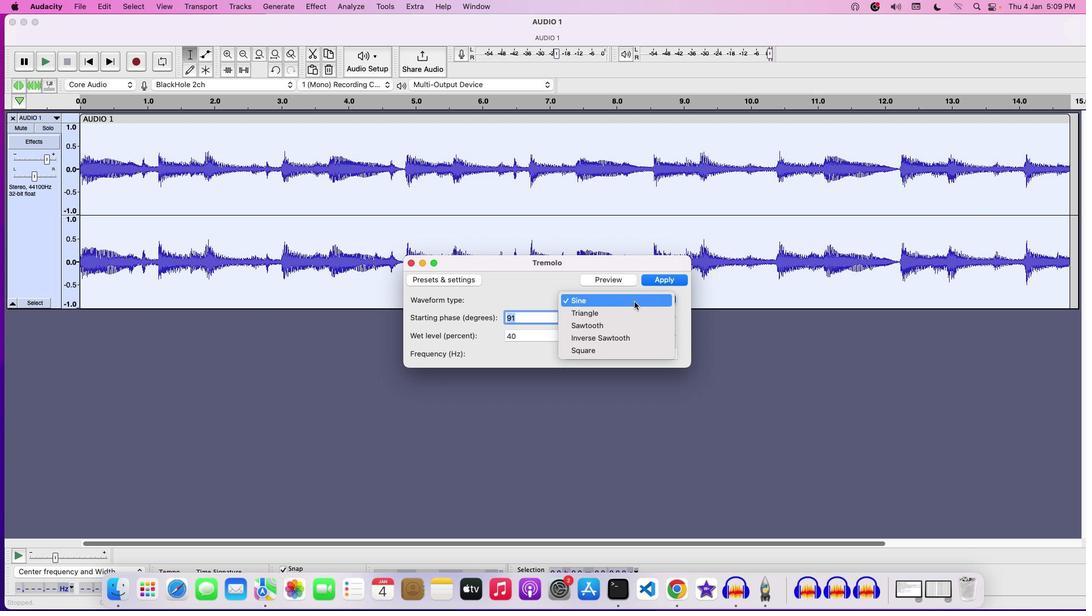 
Action: Mouse moved to (634, 301)
Screenshot: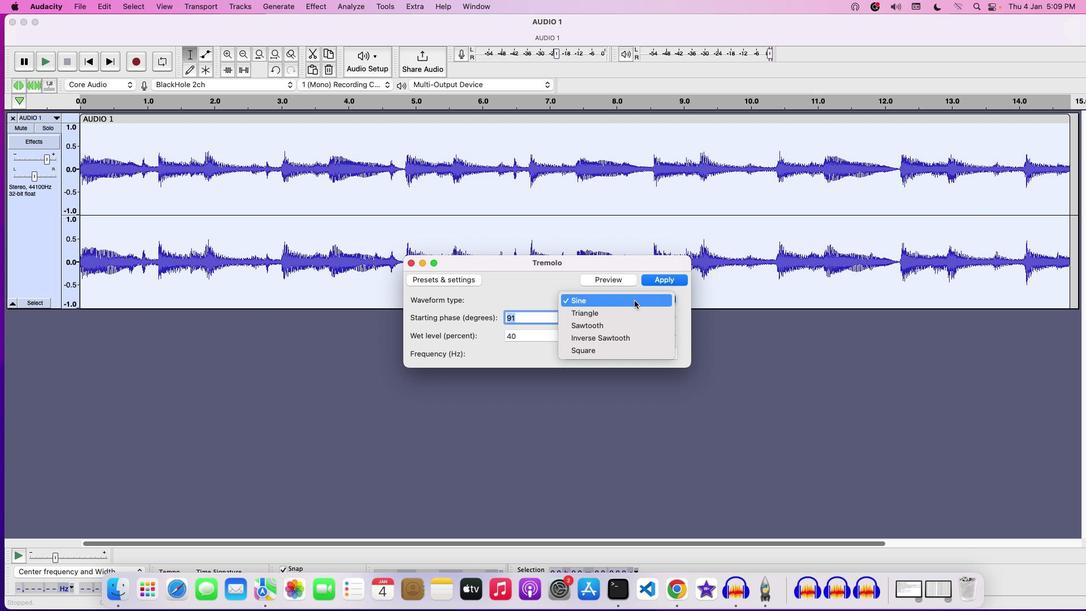 
Action: Mouse pressed left at (634, 301)
Screenshot: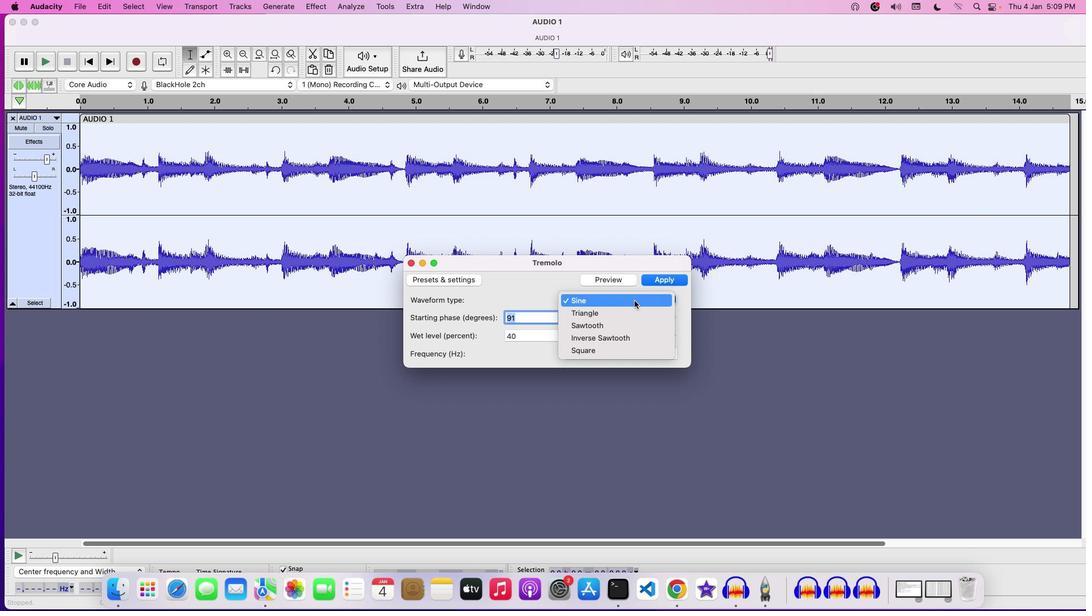 
Action: Mouse moved to (615, 281)
Screenshot: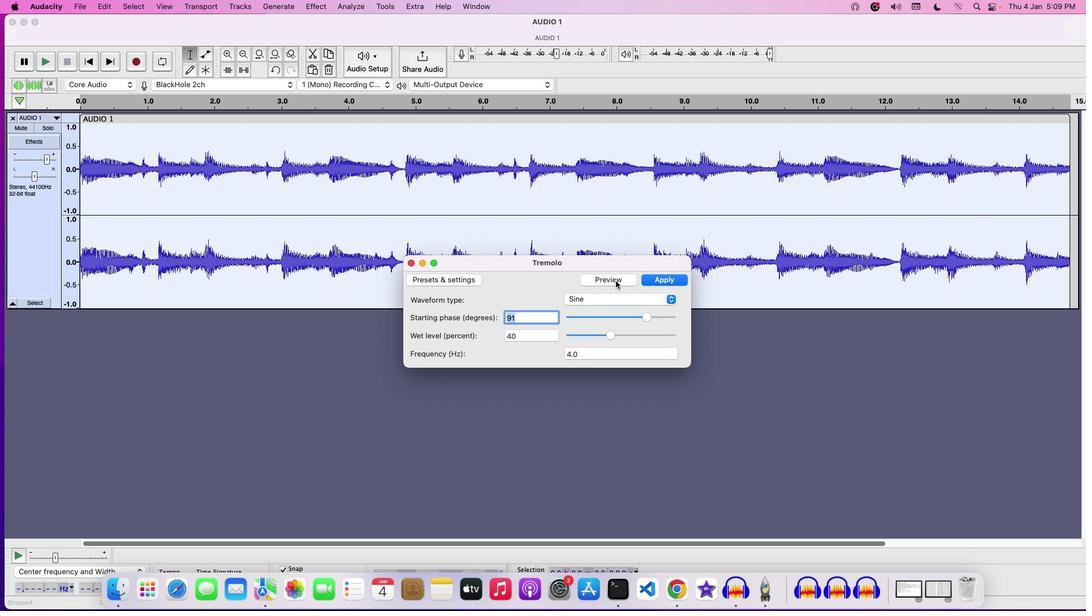 
Action: Mouse pressed left at (615, 281)
Screenshot: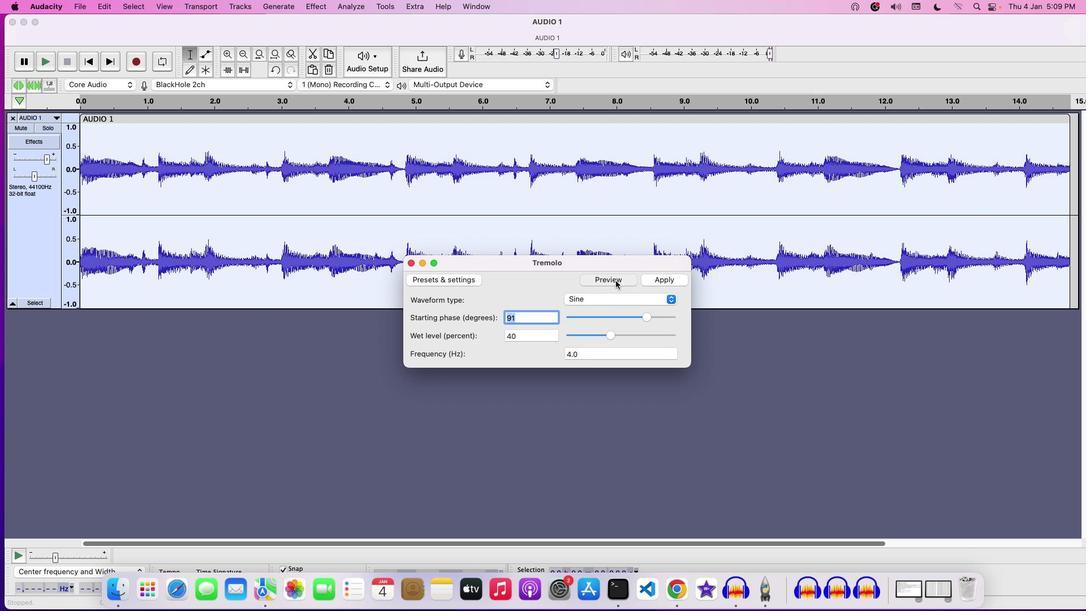 
Action: Mouse moved to (669, 278)
Screenshot: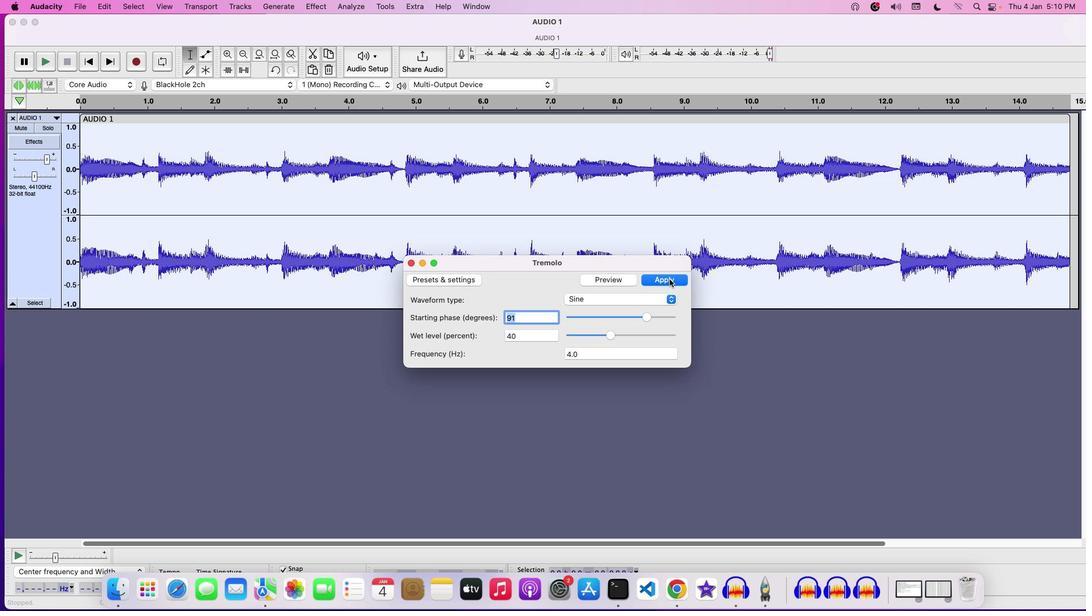 
Action: Mouse pressed left at (669, 278)
Screenshot: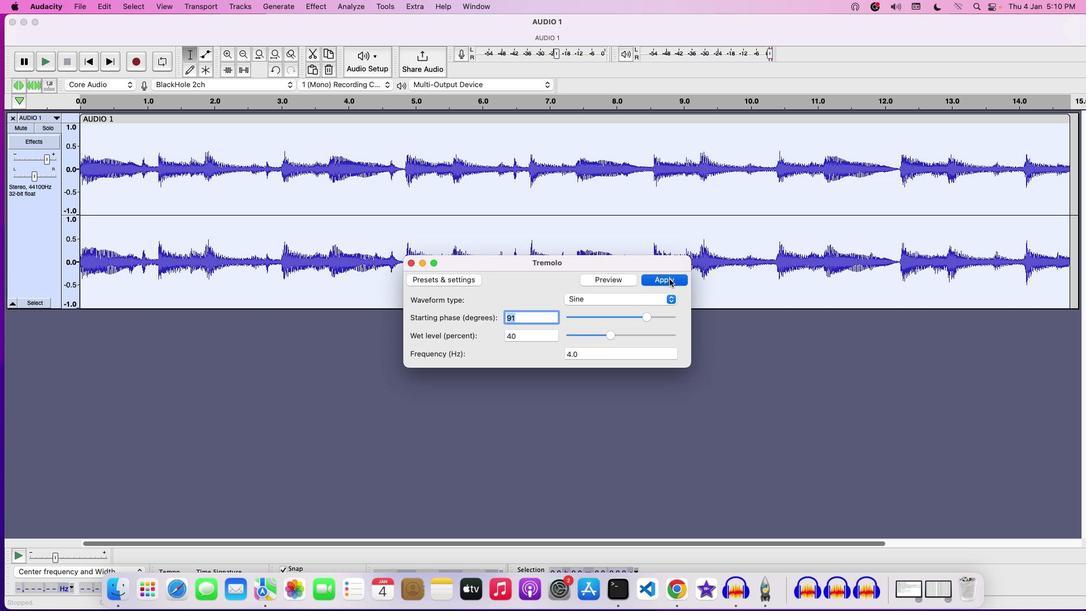 
Action: Mouse moved to (668, 273)
Screenshot: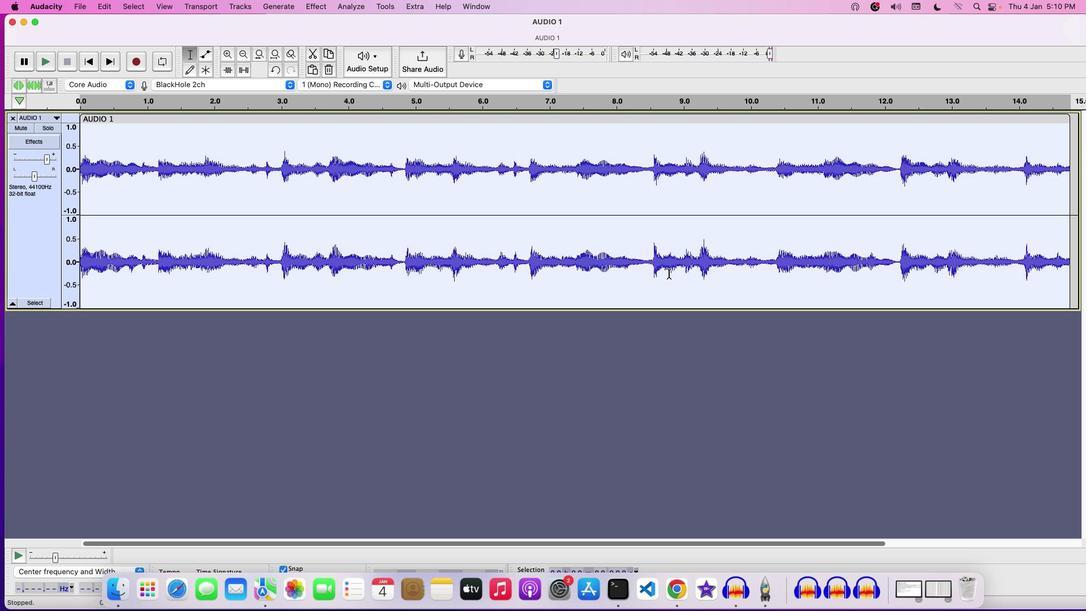 
Action: Key pressed Key.space
Screenshot: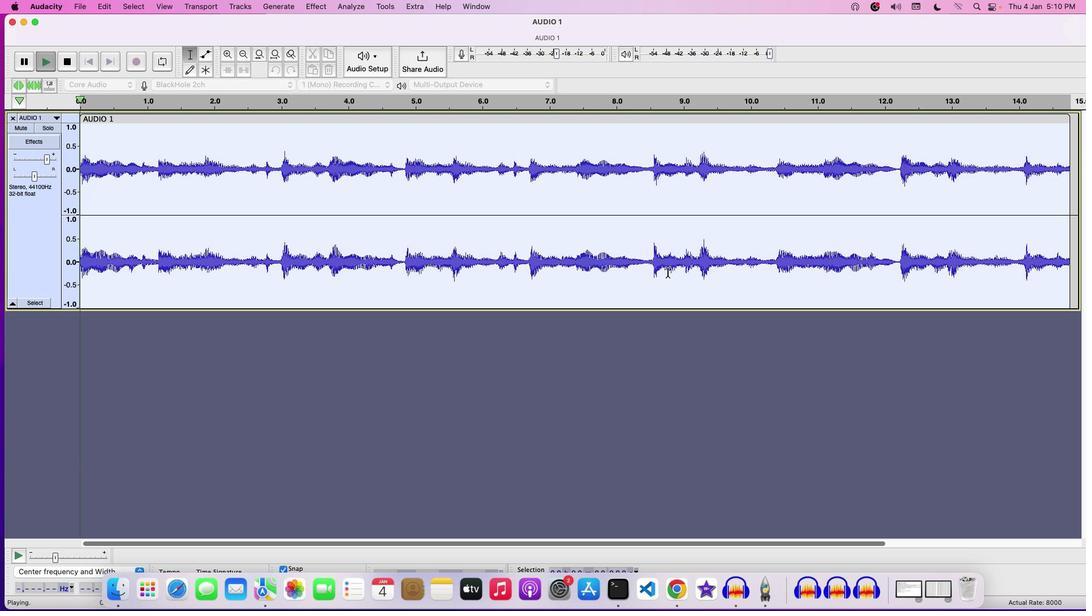 
Action: Mouse moved to (82, 6)
Screenshot: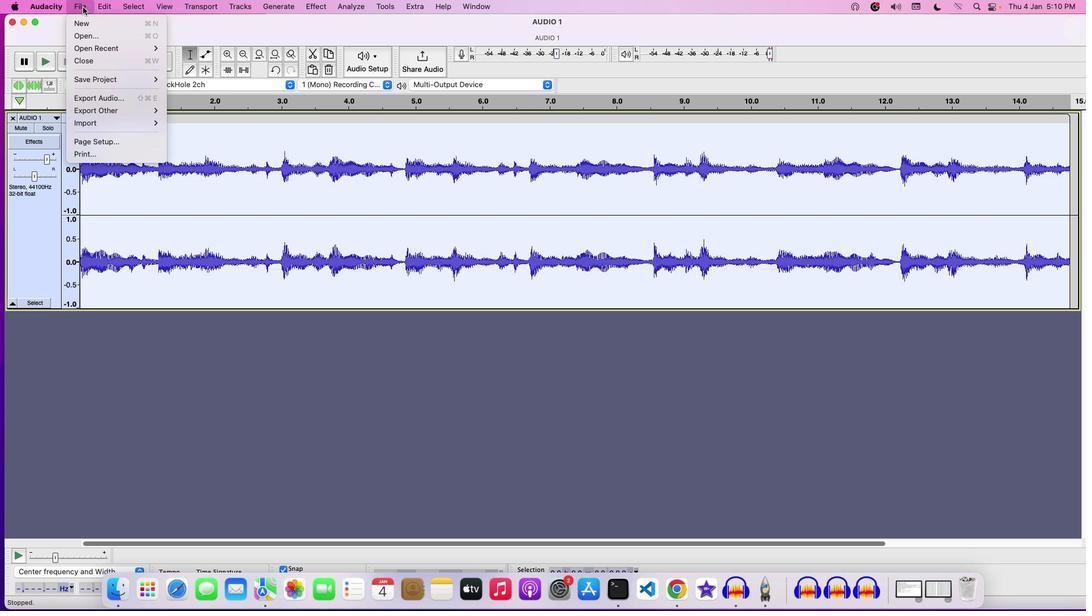 
Action: Mouse pressed left at (82, 6)
Screenshot: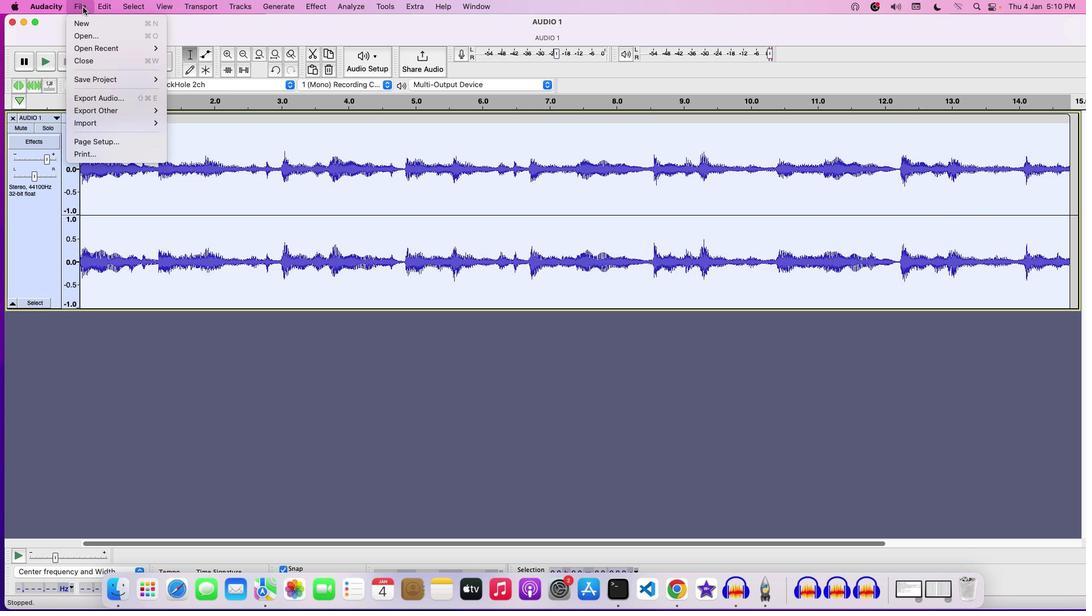 
Action: Mouse moved to (105, 82)
Screenshot: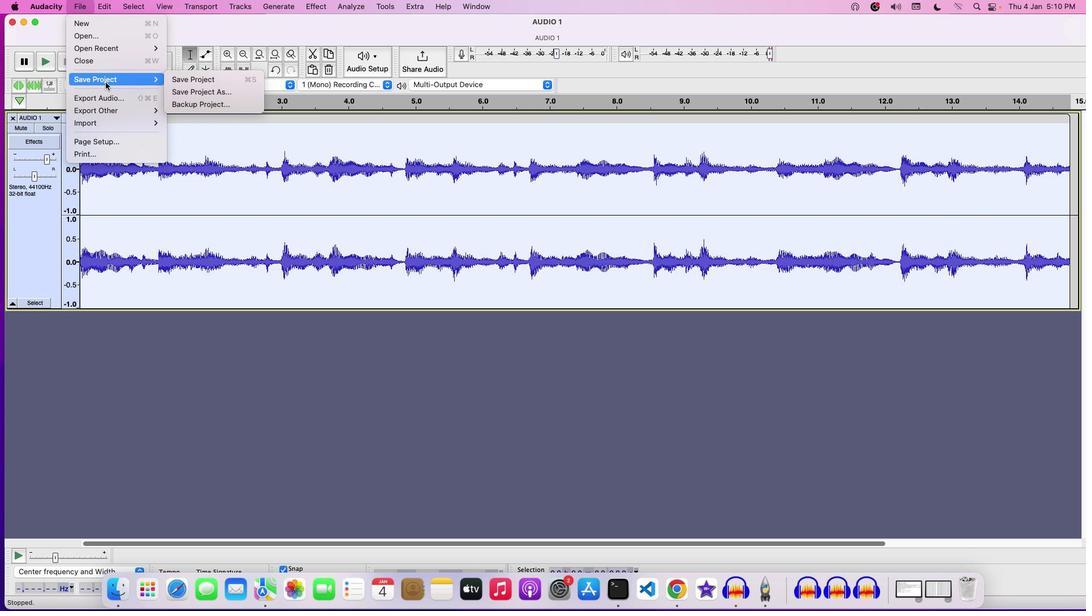 
Action: Mouse pressed left at (105, 82)
Screenshot: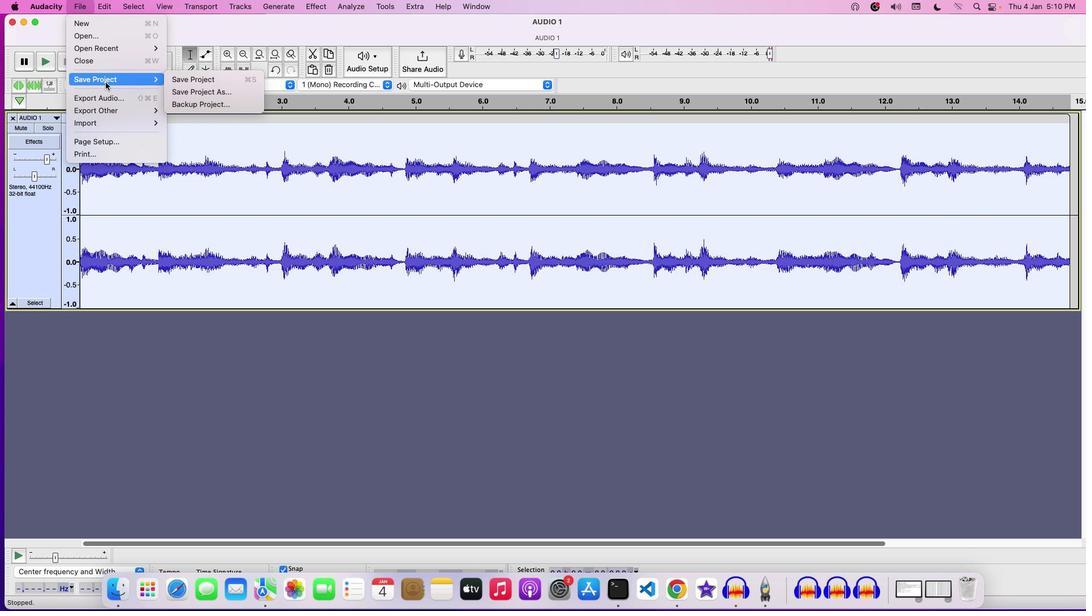 
Action: Mouse moved to (166, 78)
Screenshot: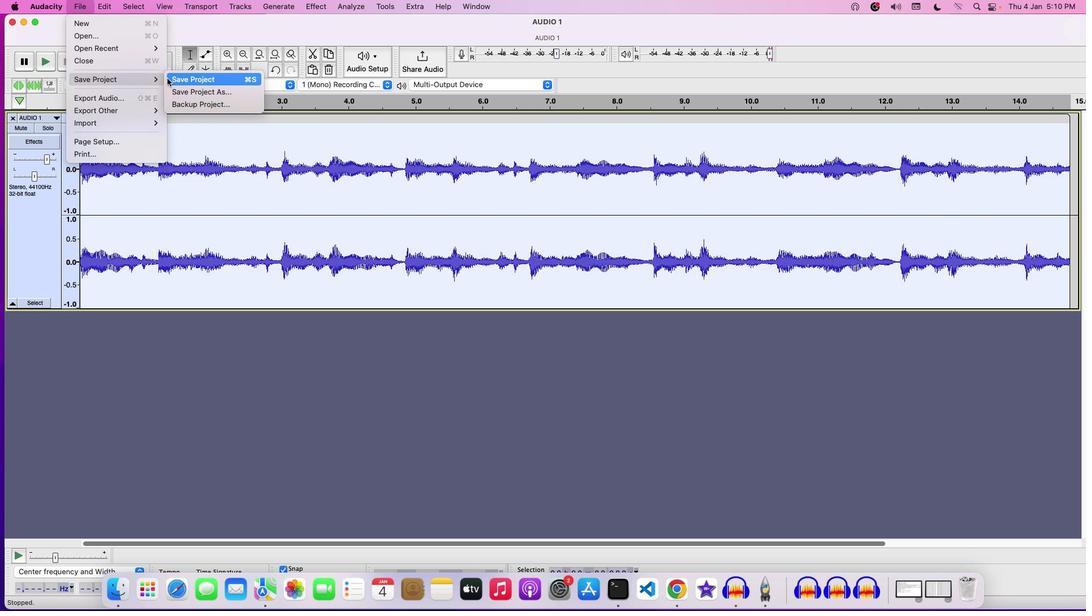 
Action: Mouse pressed left at (166, 78)
Screenshot: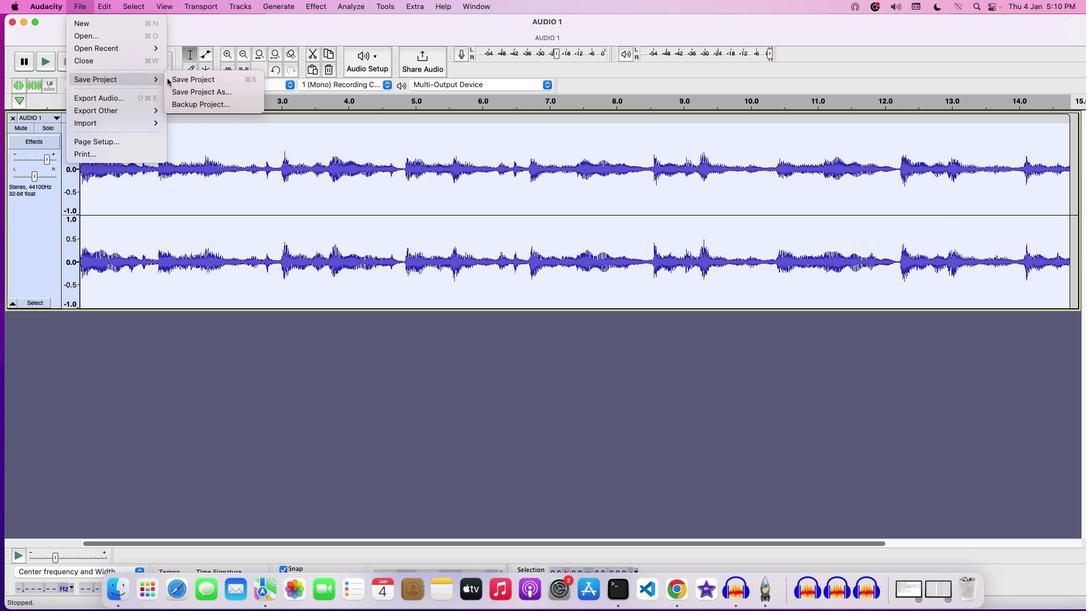 
Action: Mouse moved to (495, 162)
Screenshot: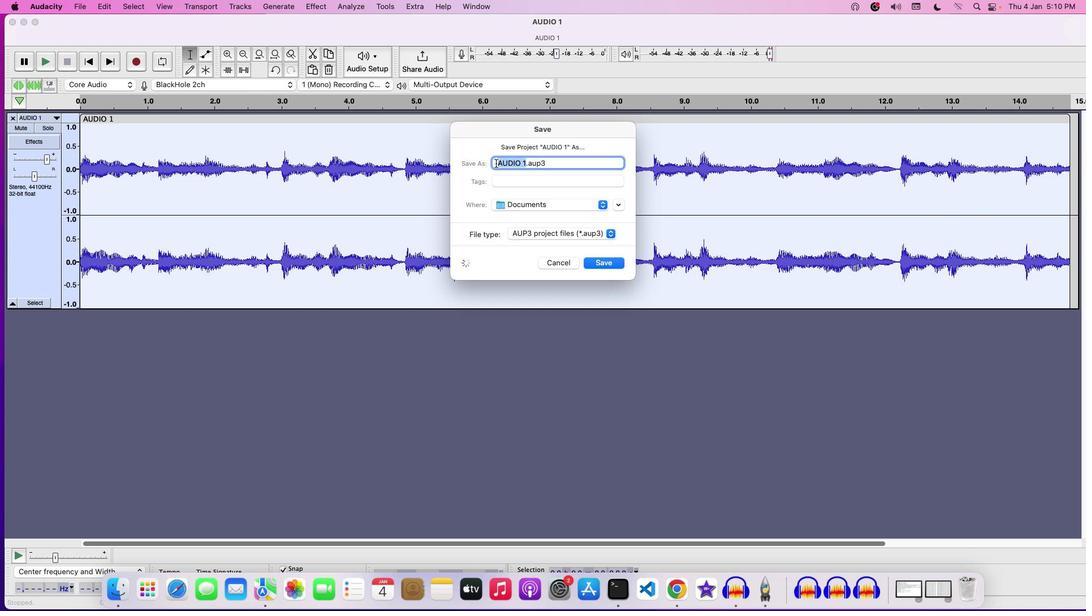
Action: Key pressed Key.backspace'U''S''I''N''G'Key.space'T''E'Key.backspace'R''E''M''E''L''O'
Screenshot: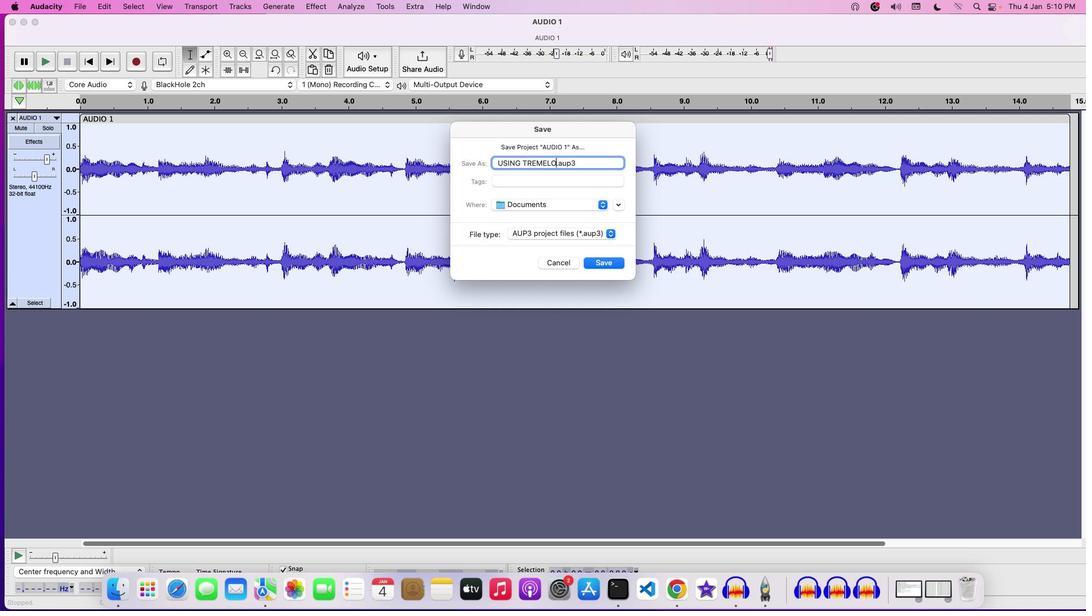 
Action: Mouse moved to (511, 148)
Screenshot: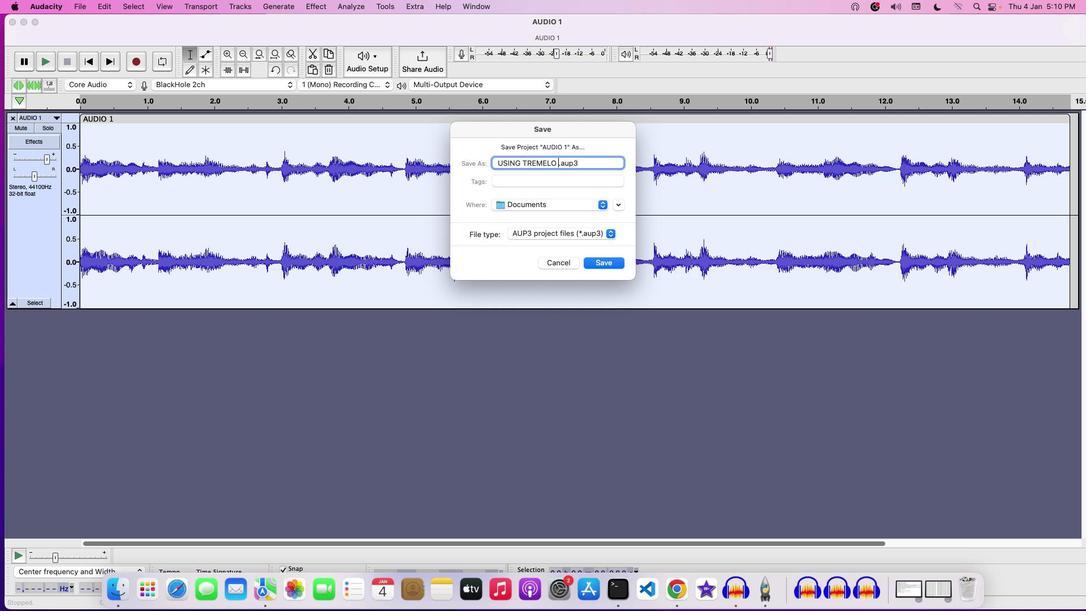 
Action: Key pressed Key.space
Screenshot: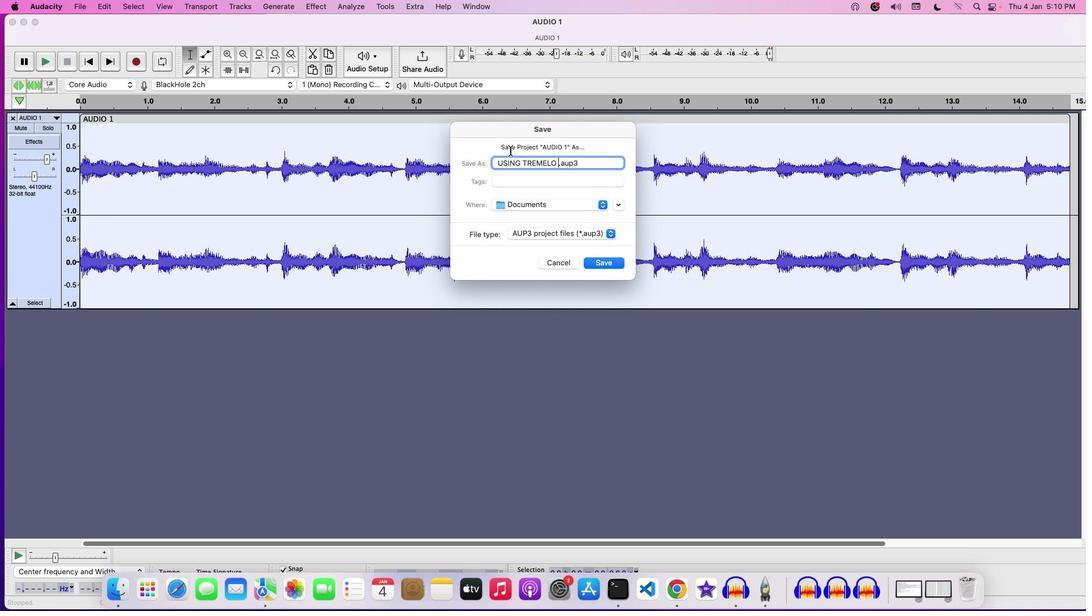 
Action: Mouse moved to (509, 155)
Screenshot: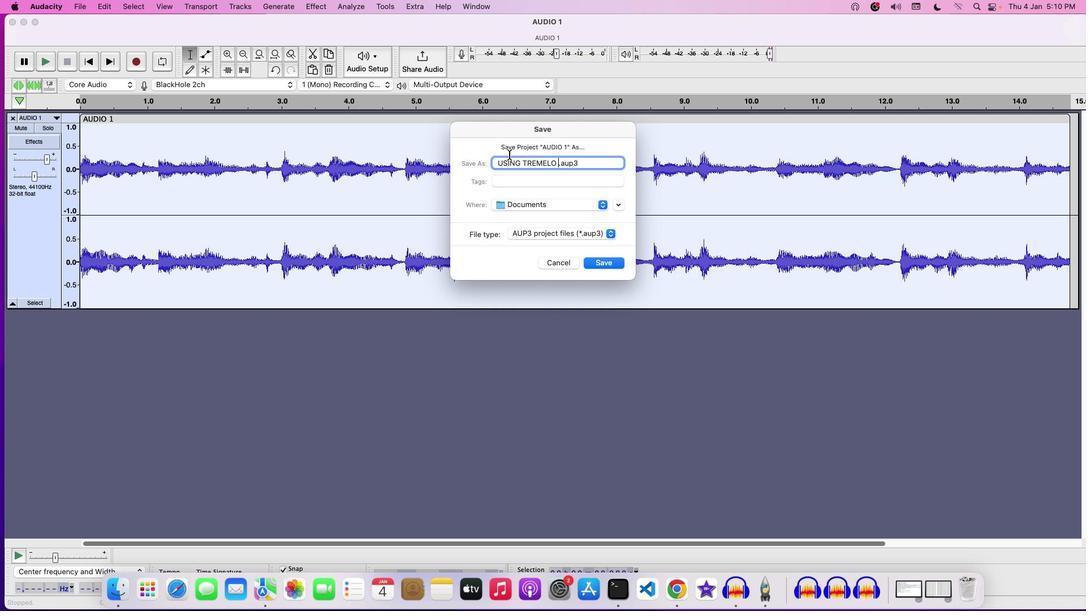 
Action: Key pressed 'E''F''F''E''C'
Screenshot: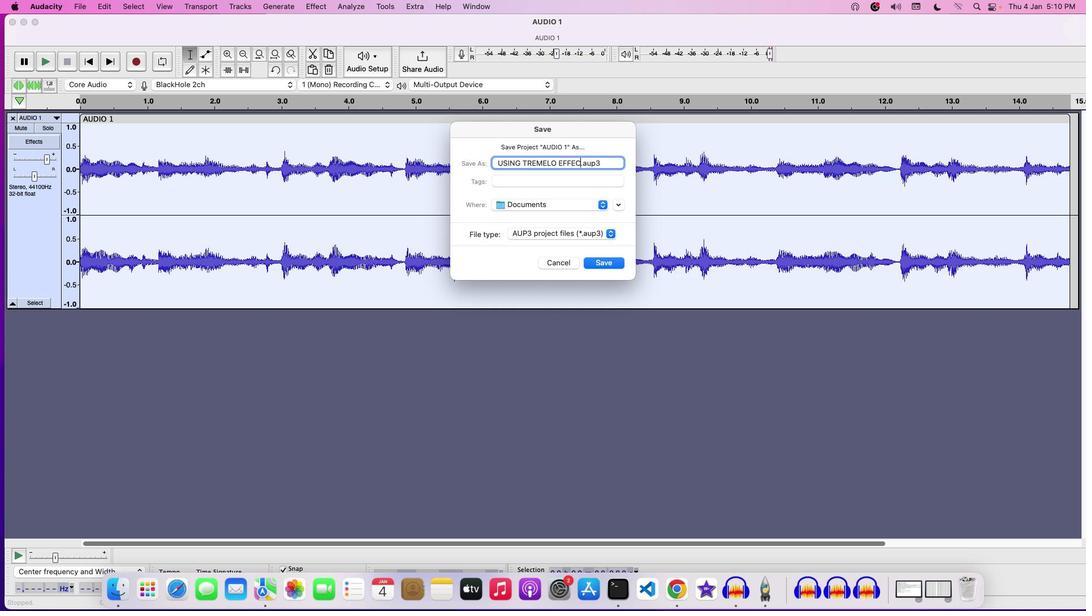
Action: Mouse moved to (576, 170)
Screenshot: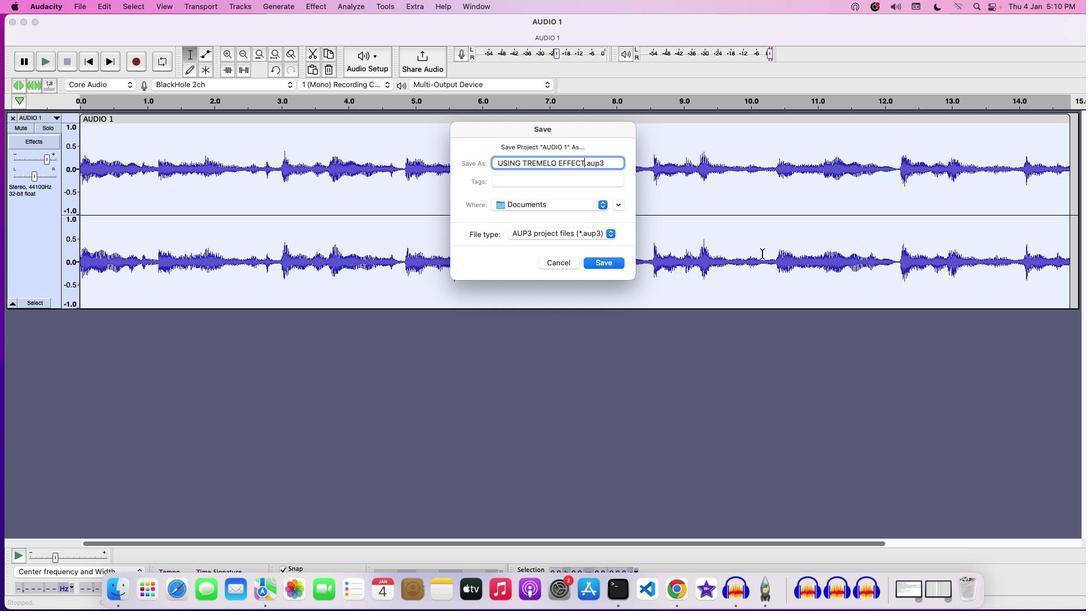 
Action: Key pressed 'T'
Screenshot: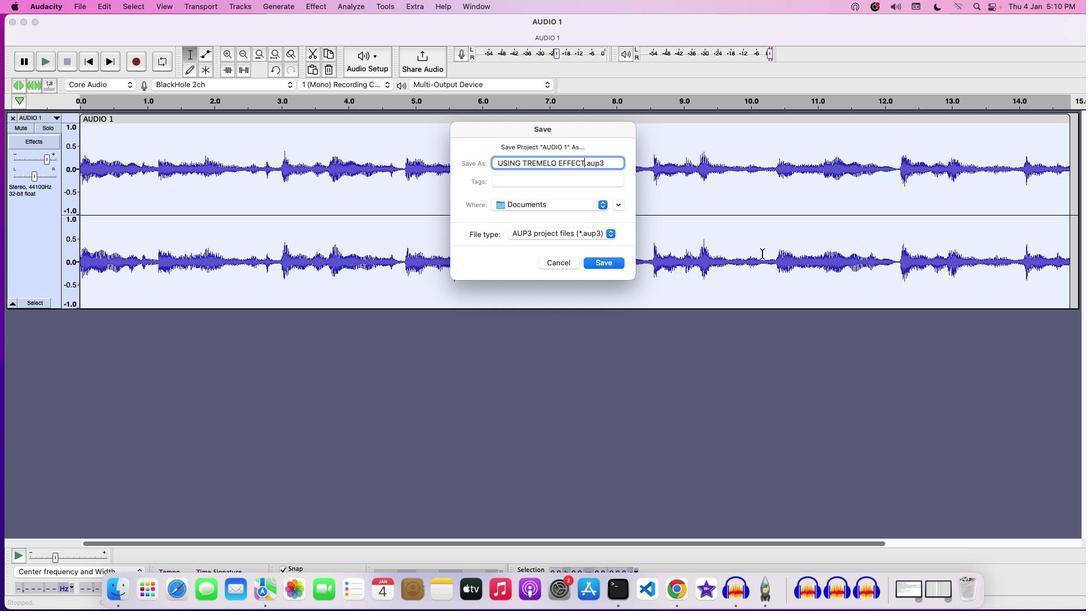 
Action: Mouse moved to (607, 264)
Screenshot: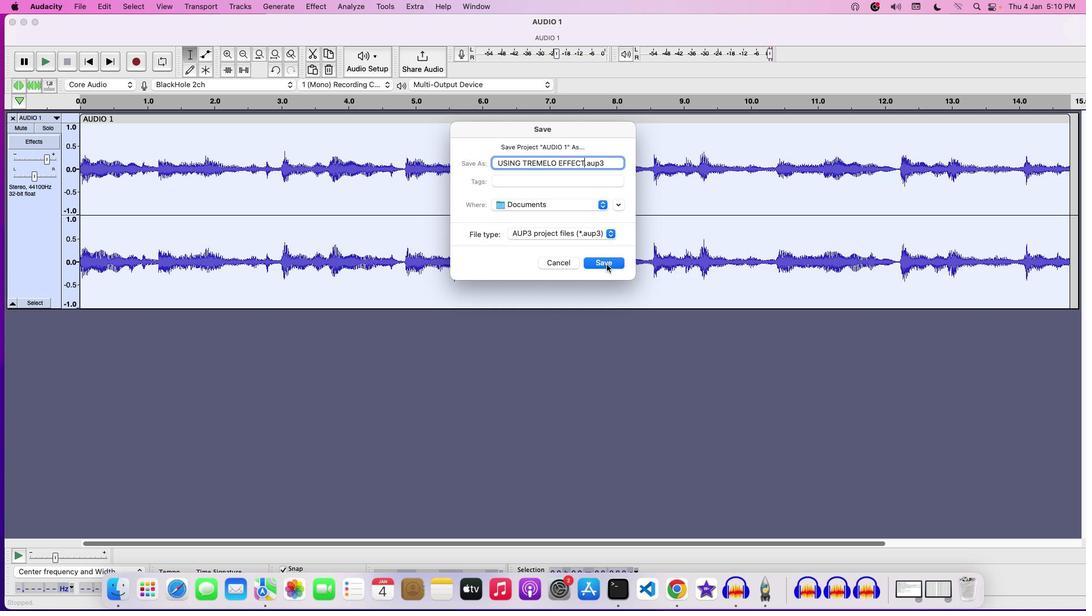 
Action: Mouse pressed left at (607, 264)
Screenshot: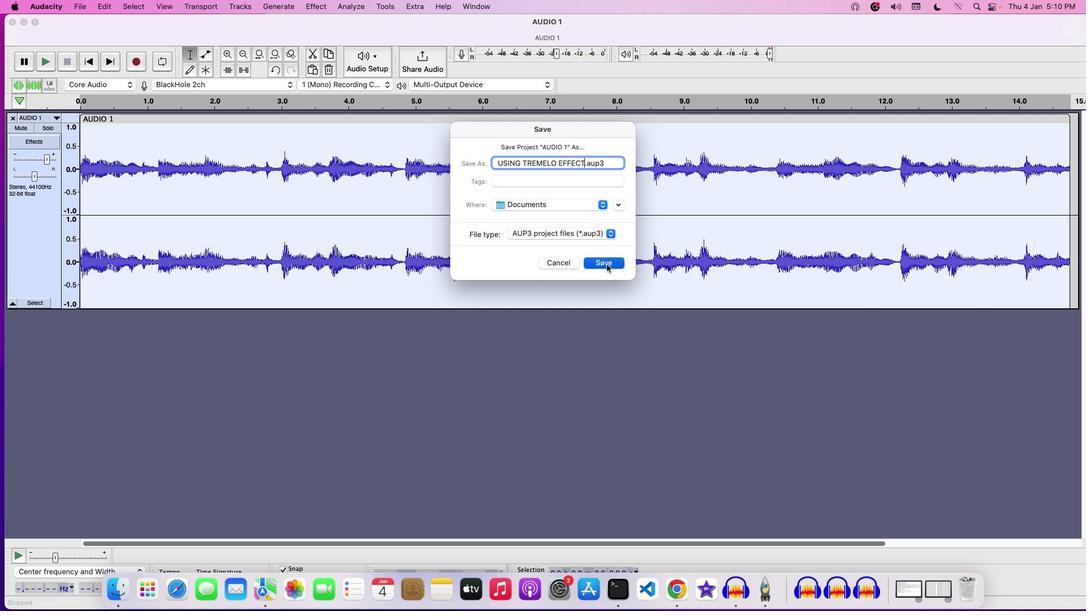 
Action: Mouse moved to (607, 263)
Screenshot: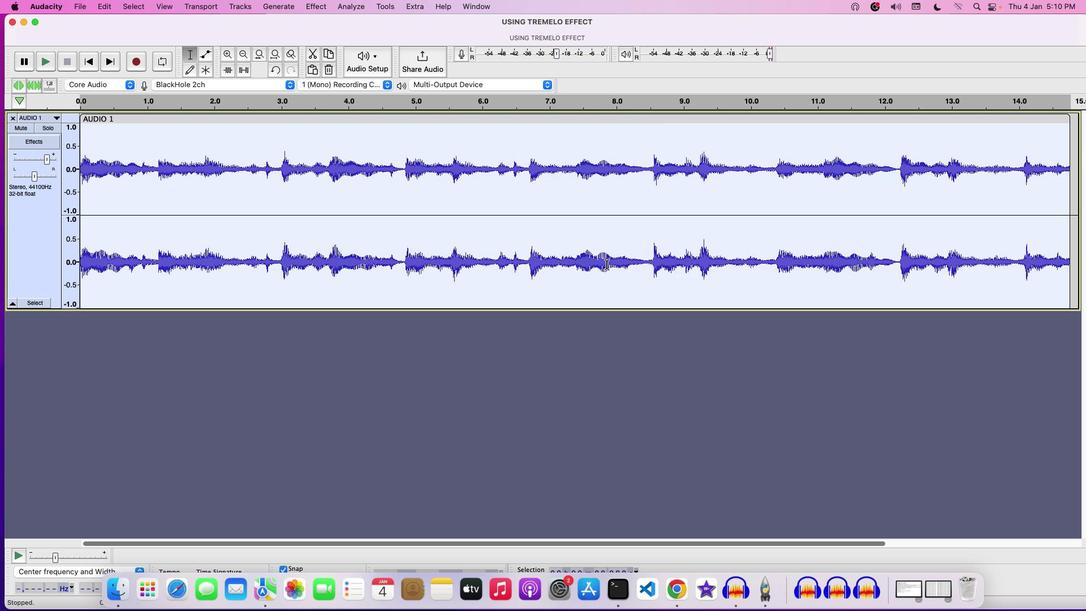 
